 Task: Create a Sprint called Sprint0000000128 in Scrum Project Project0000000043 in Jira. Create a Sprint called Sprint0000000129 in Scrum Project Project0000000043 in Jira. Set Duration of Sprint called Sprint0000000127 in Scrum Project Project0000000043 to 1 week in Jira. Set Duration of Sprint called Sprint0000000128 in Scrum Project Project0000000043 to 2 weeks in Jira. Set Duration of Sprint called Sprint0000000129 in Scrum Project Project0000000043 to 3 weeks in Jira
Action: Mouse moved to (649, 308)
Screenshot: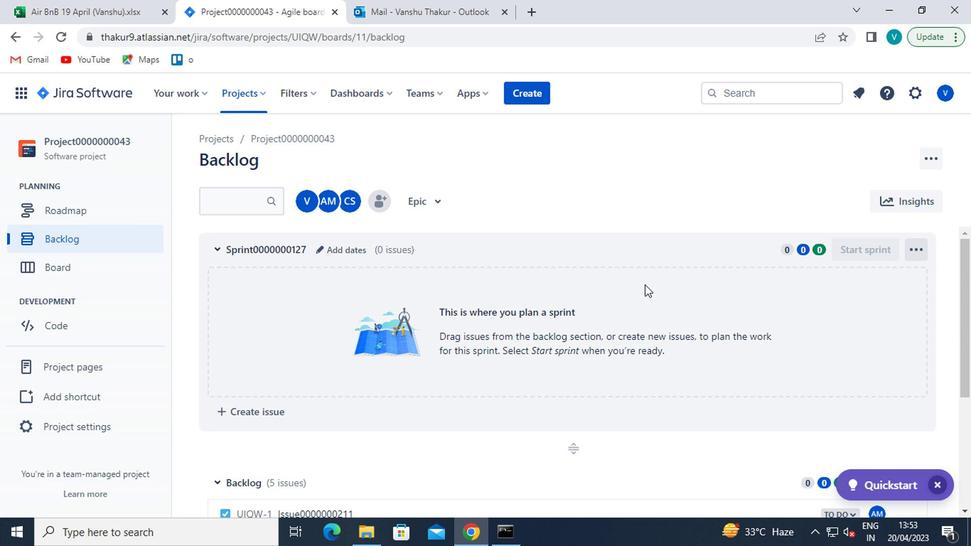 
Action: Mouse scrolled (649, 307) with delta (0, 0)
Screenshot: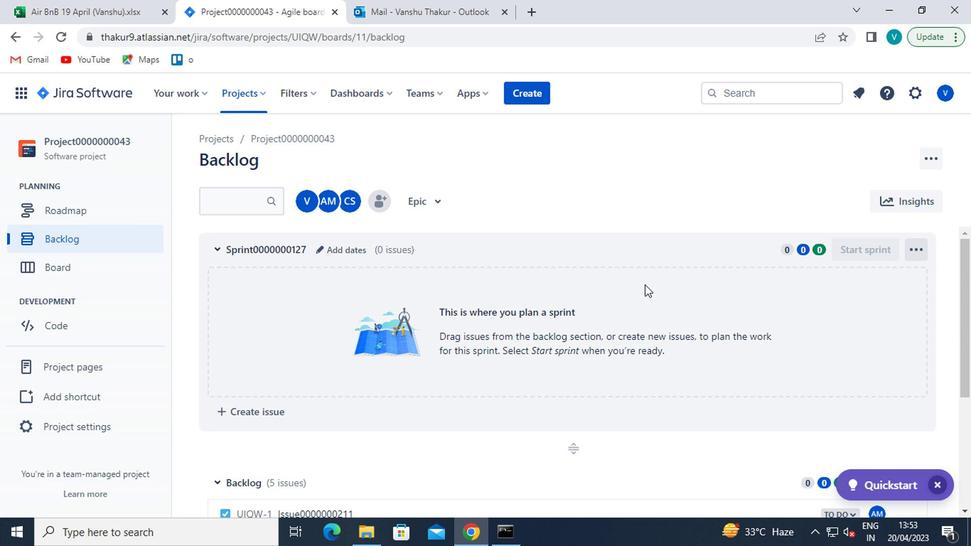 
Action: Mouse moved to (654, 319)
Screenshot: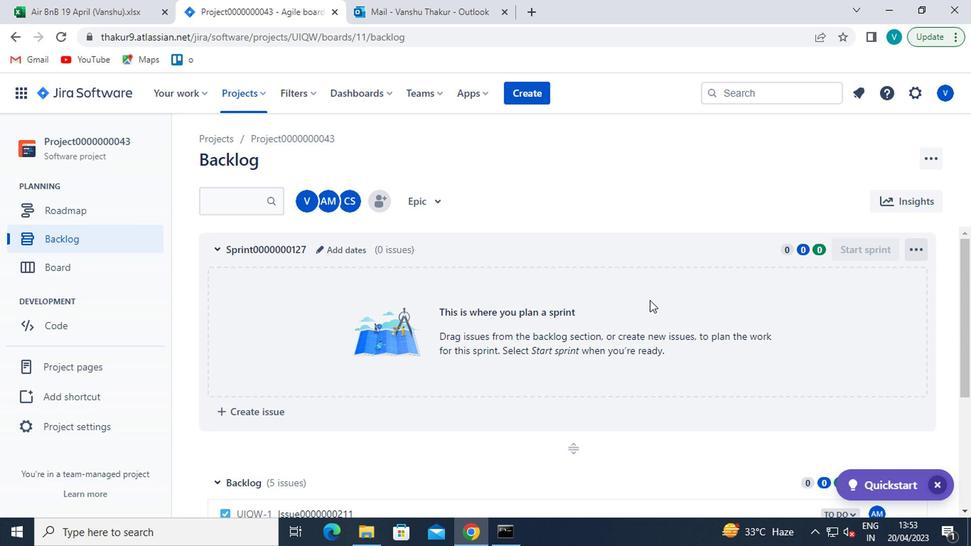 
Action: Mouse scrolled (654, 318) with delta (0, -1)
Screenshot: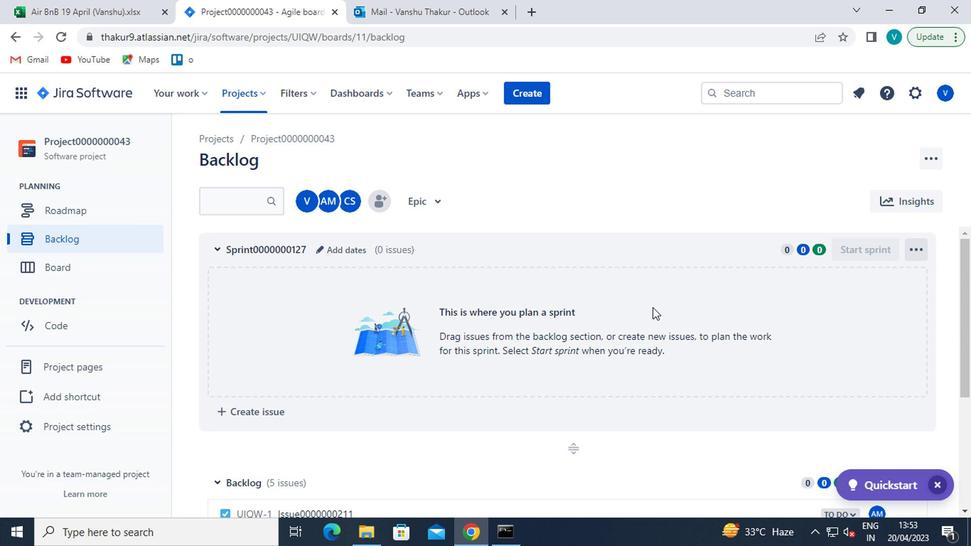 
Action: Mouse moved to (877, 337)
Screenshot: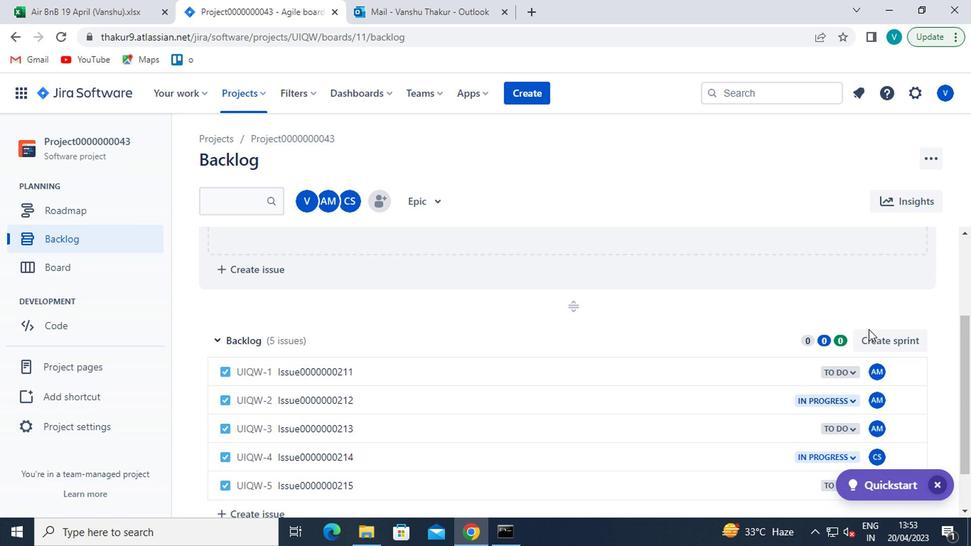 
Action: Mouse pressed left at (877, 337)
Screenshot: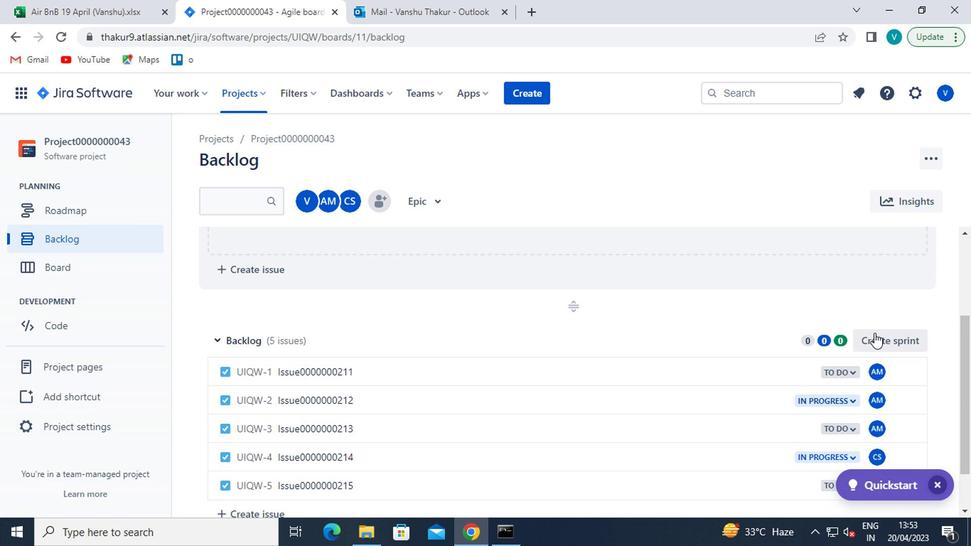 
Action: Mouse moved to (311, 341)
Screenshot: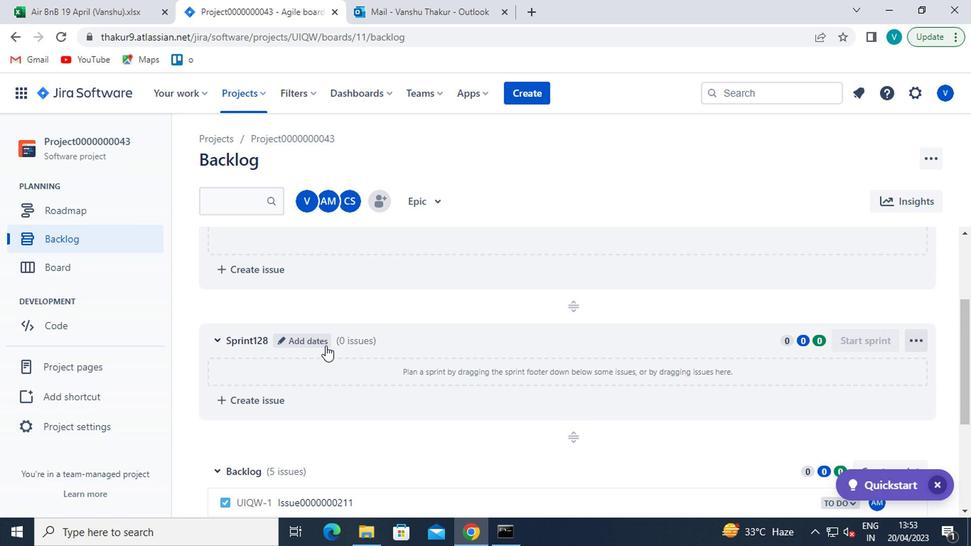 
Action: Mouse pressed left at (311, 341)
Screenshot: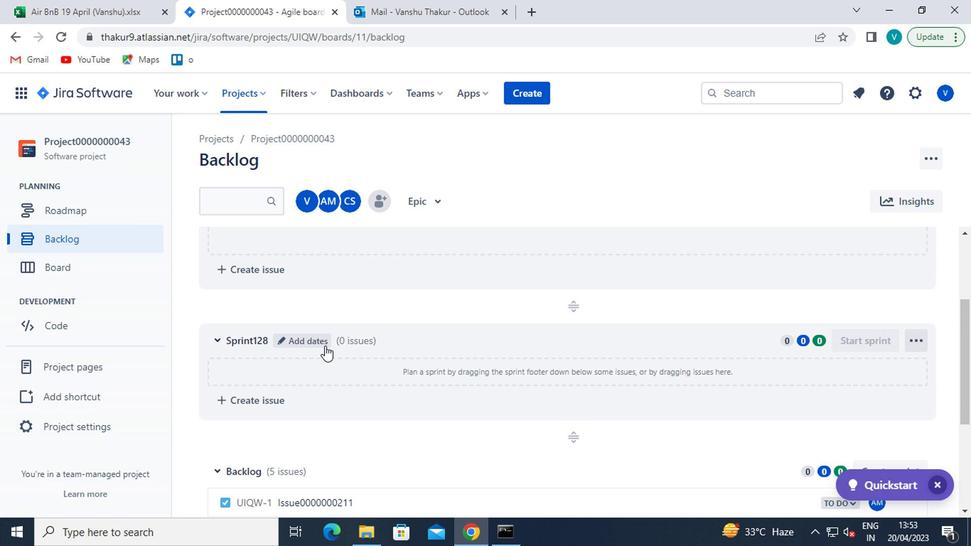 
Action: Mouse moved to (335, 278)
Screenshot: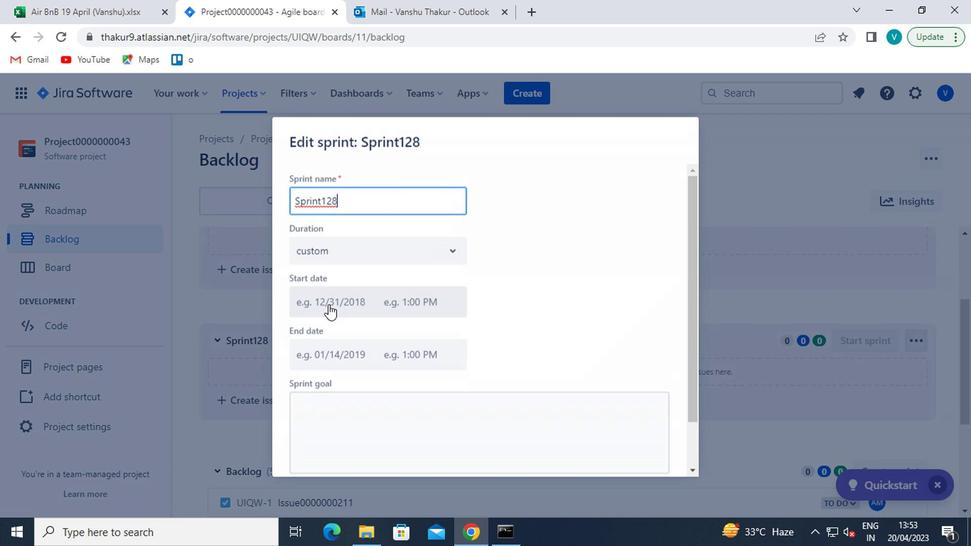 
Action: Key pressed <Key.backspace><Key.backspace><Key.backspace><Key.backspace><Key.backspace><Key.backspace><Key.backspace><Key.backspace><Key.backspace><Key.backspace><Key.shift>SPRINT0000000128
Screenshot: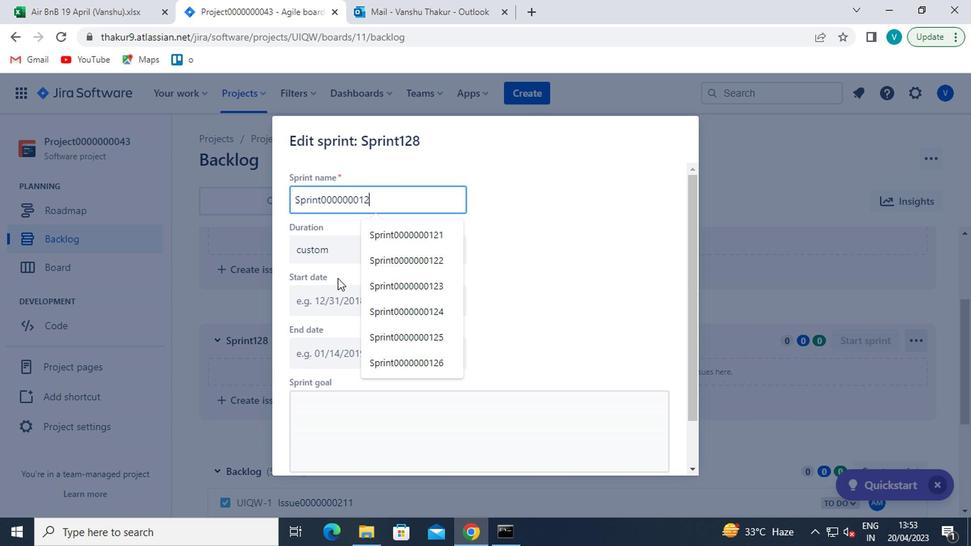 
Action: Mouse moved to (417, 313)
Screenshot: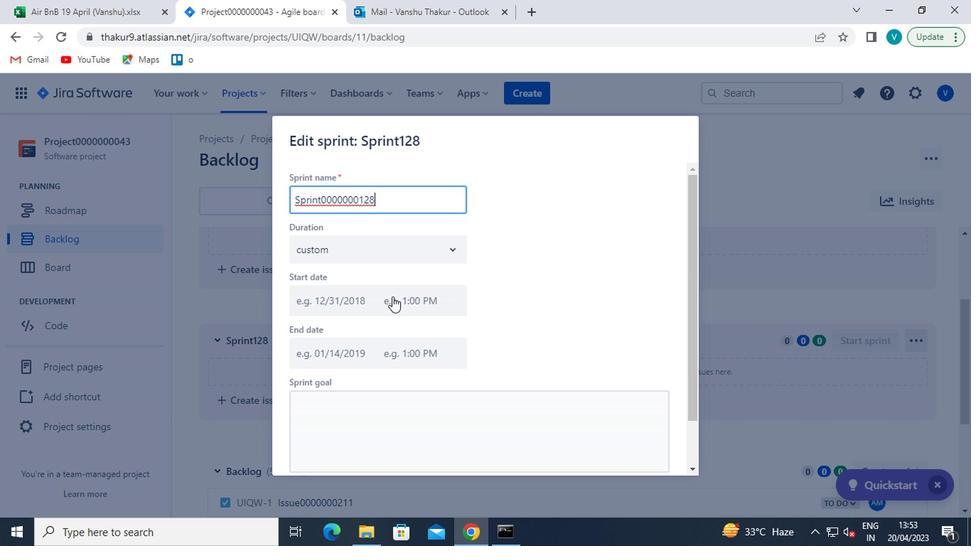 
Action: Mouse scrolled (417, 312) with delta (0, 0)
Screenshot: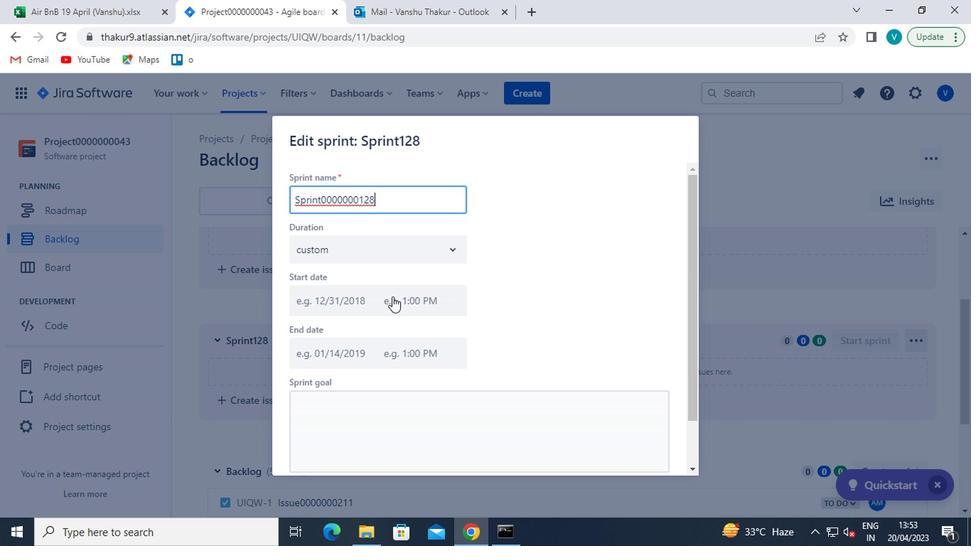 
Action: Mouse moved to (429, 325)
Screenshot: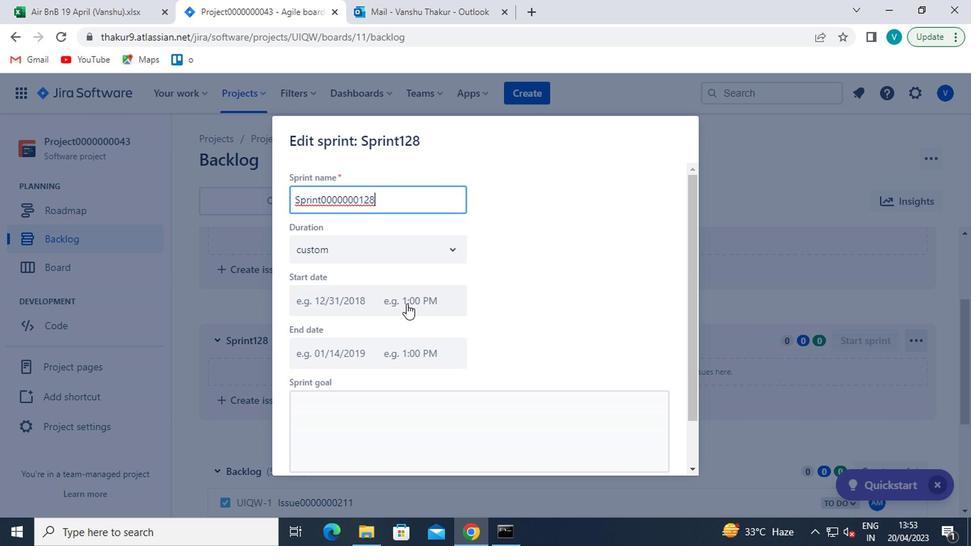 
Action: Mouse scrolled (429, 325) with delta (0, 0)
Screenshot: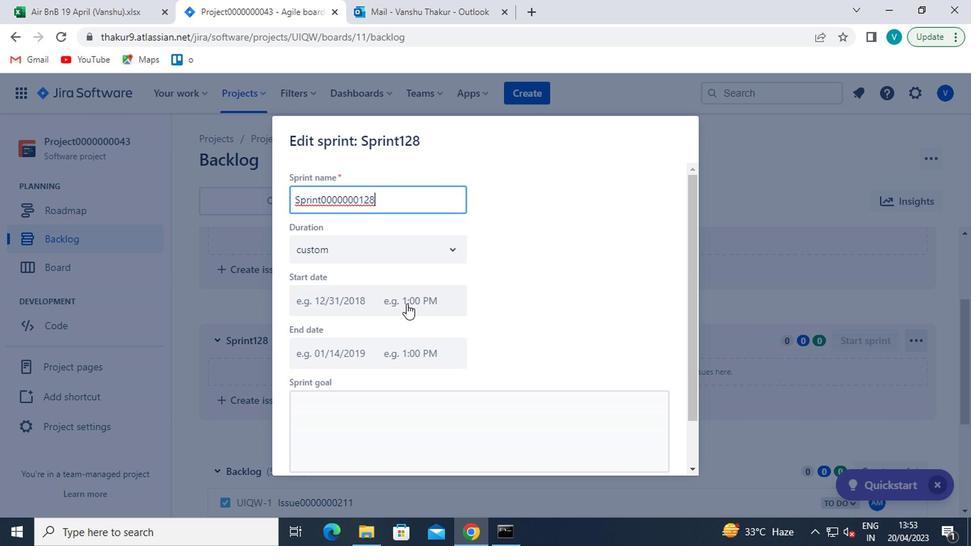 
Action: Mouse moved to (433, 334)
Screenshot: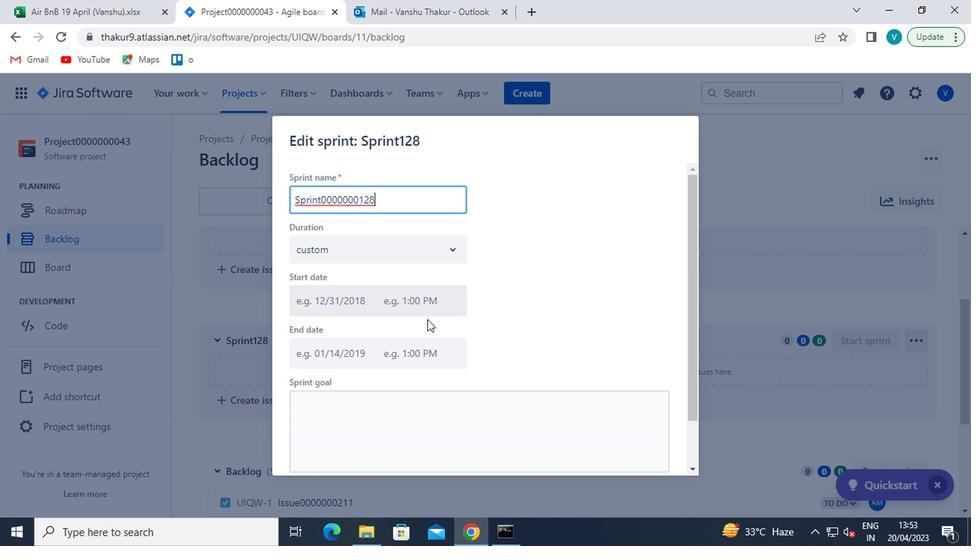 
Action: Mouse scrolled (433, 333) with delta (0, -1)
Screenshot: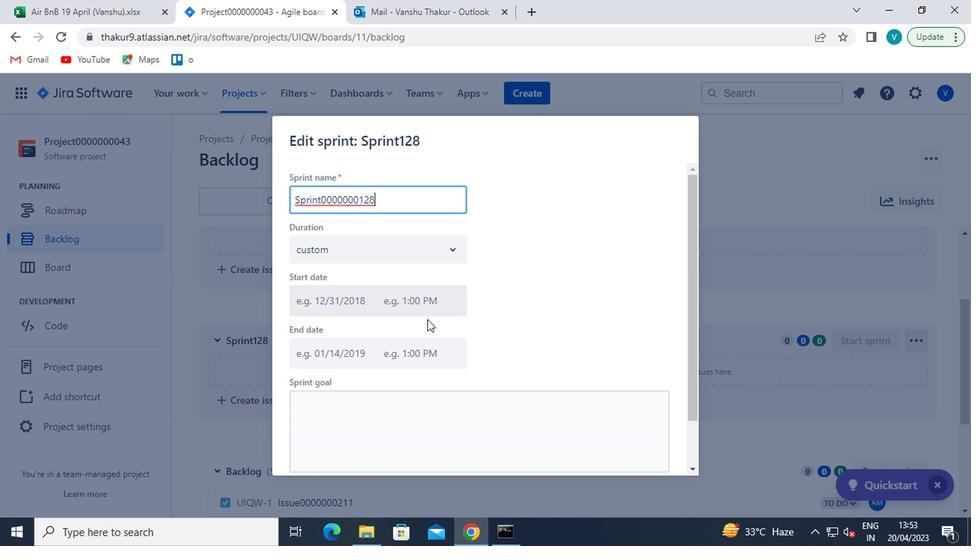 
Action: Mouse moved to (585, 448)
Screenshot: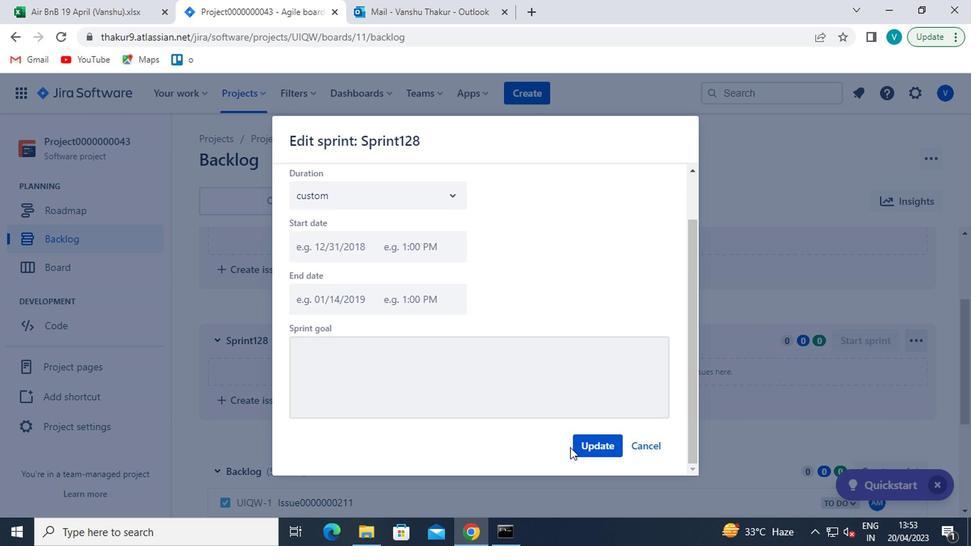 
Action: Mouse pressed left at (585, 448)
Screenshot: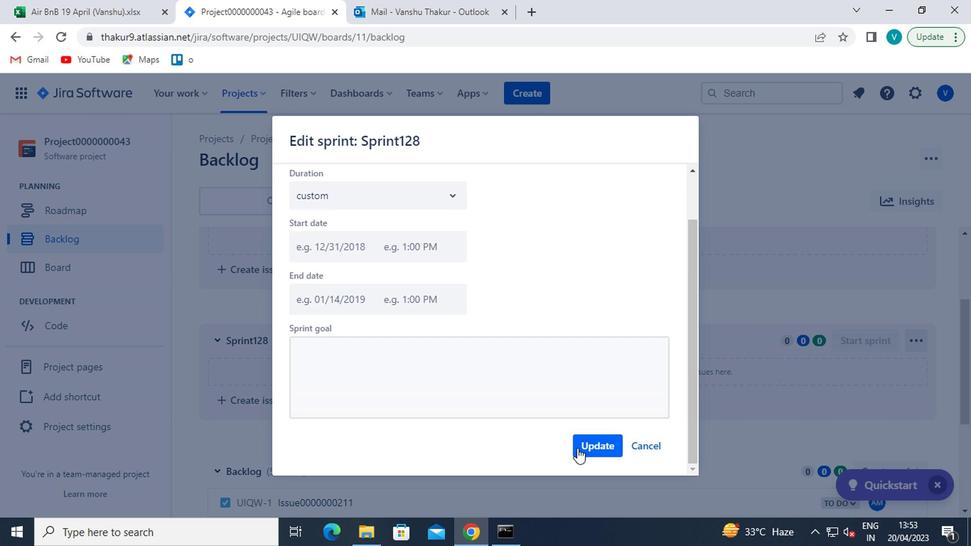 
Action: Mouse moved to (707, 427)
Screenshot: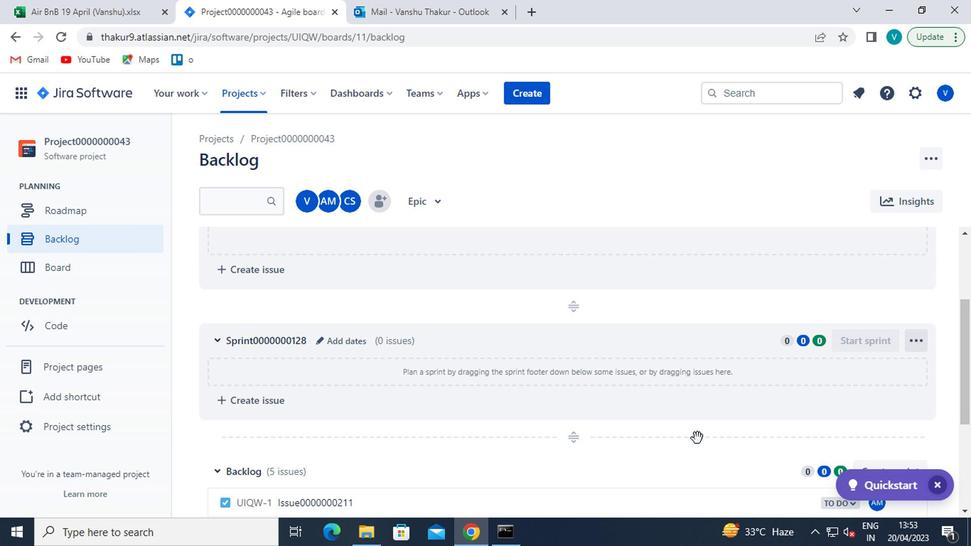 
Action: Mouse scrolled (707, 426) with delta (0, 0)
Screenshot: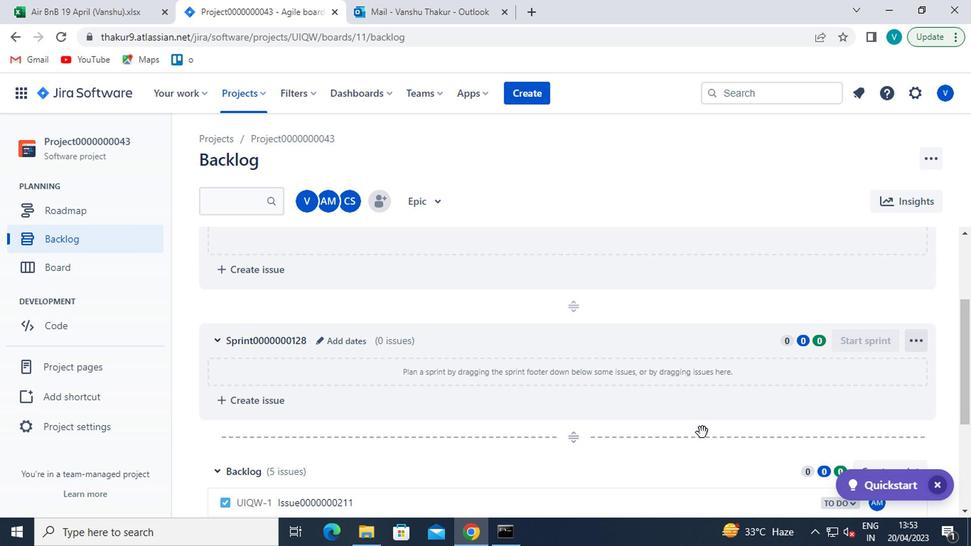 
Action: Mouse scrolled (707, 426) with delta (0, 0)
Screenshot: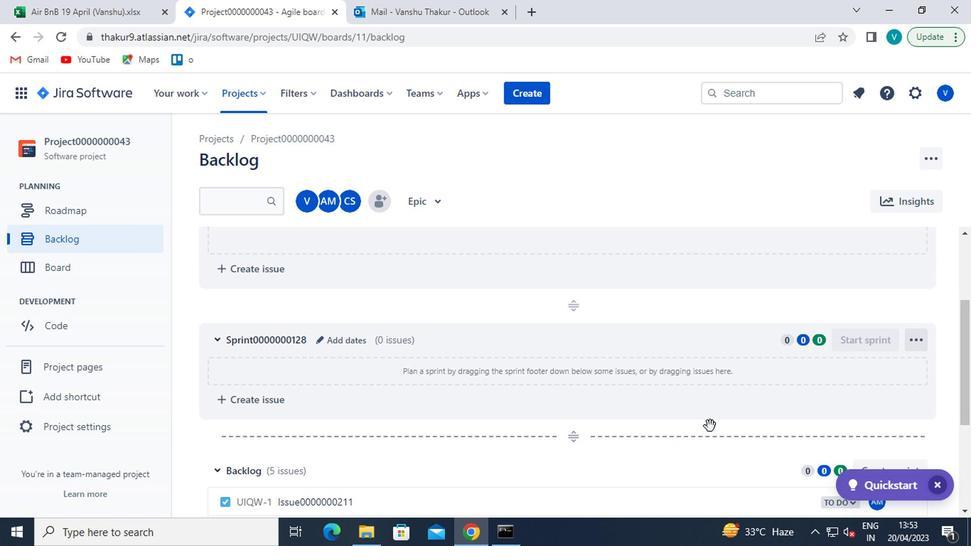 
Action: Mouse moved to (870, 334)
Screenshot: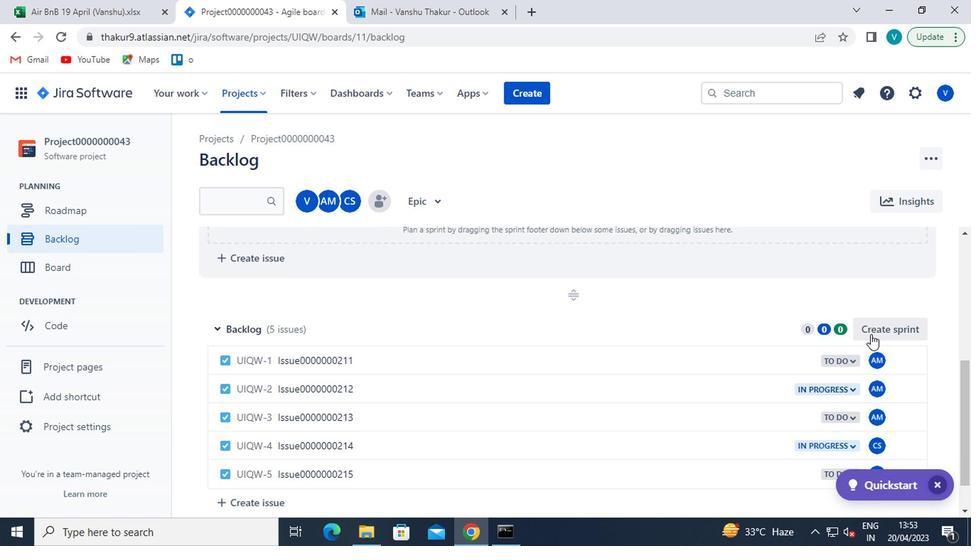 
Action: Mouse pressed left at (870, 334)
Screenshot: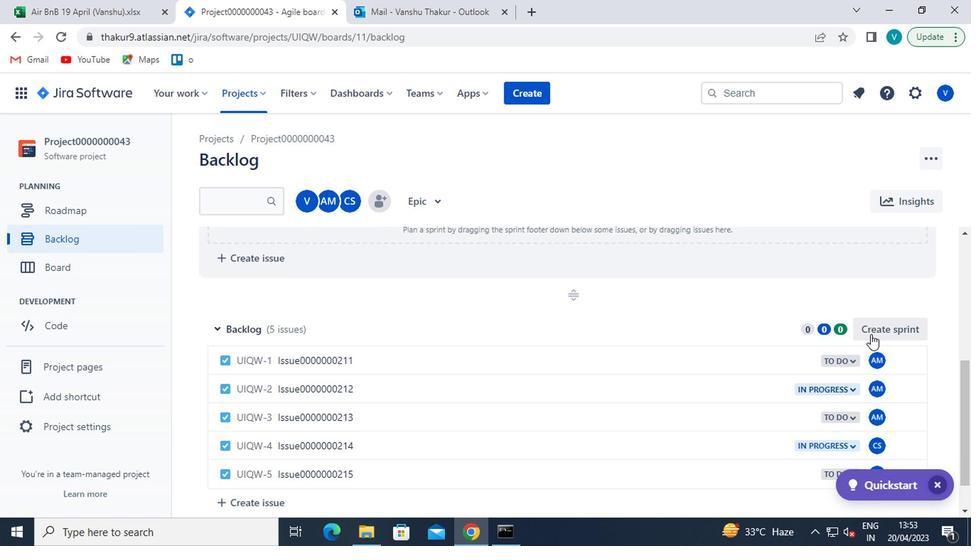 
Action: Mouse moved to (300, 327)
Screenshot: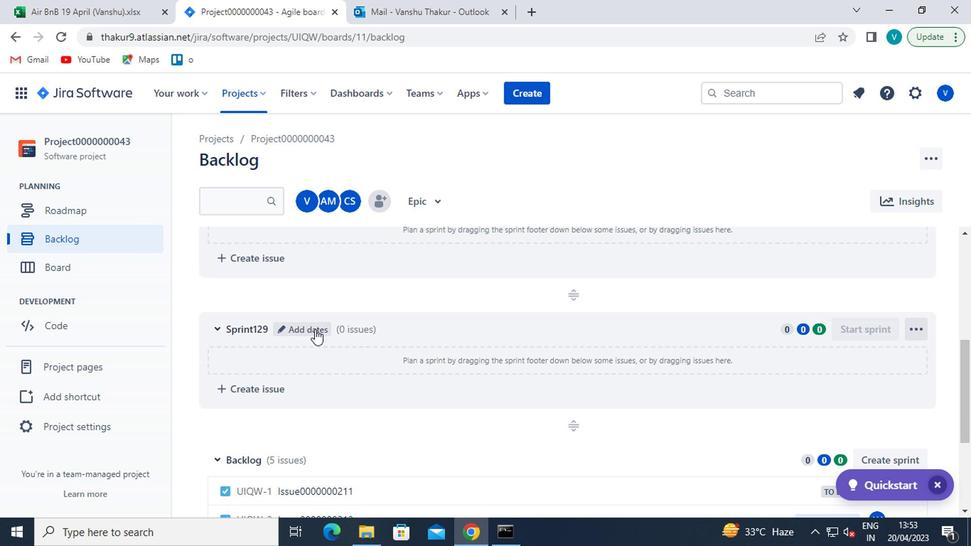 
Action: Mouse pressed left at (300, 327)
Screenshot: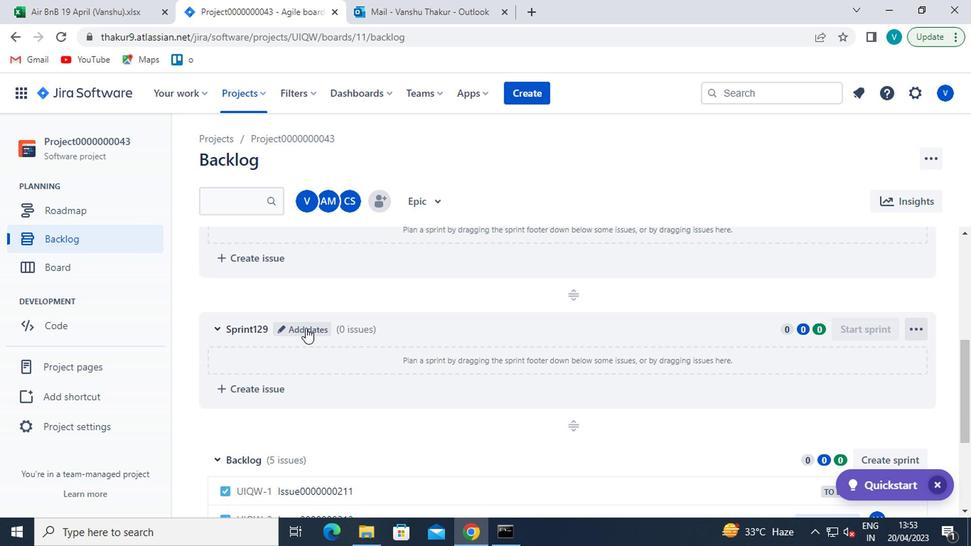 
Action: Mouse moved to (253, 183)
Screenshot: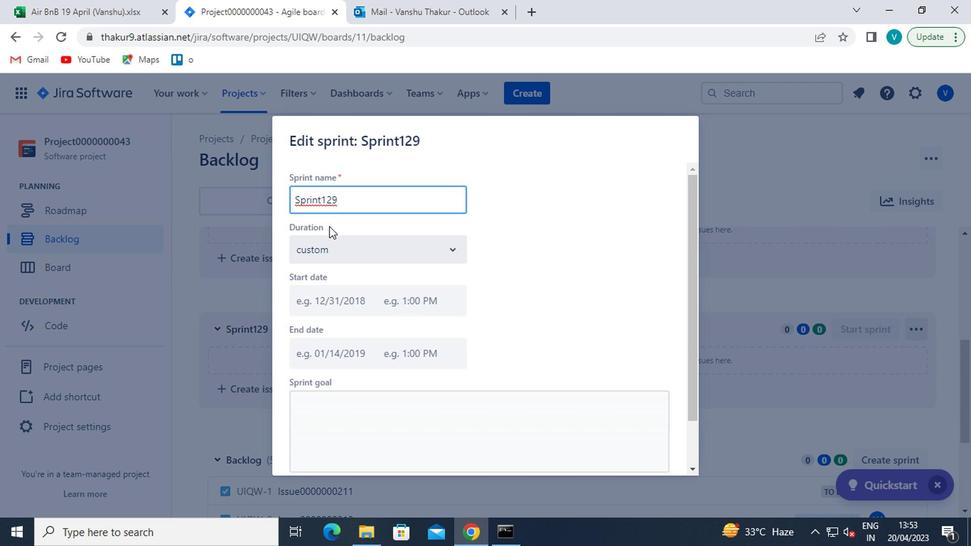 
Action: Key pressed <Key.backspace><Key.backspace><Key.backspace>0000000129
Screenshot: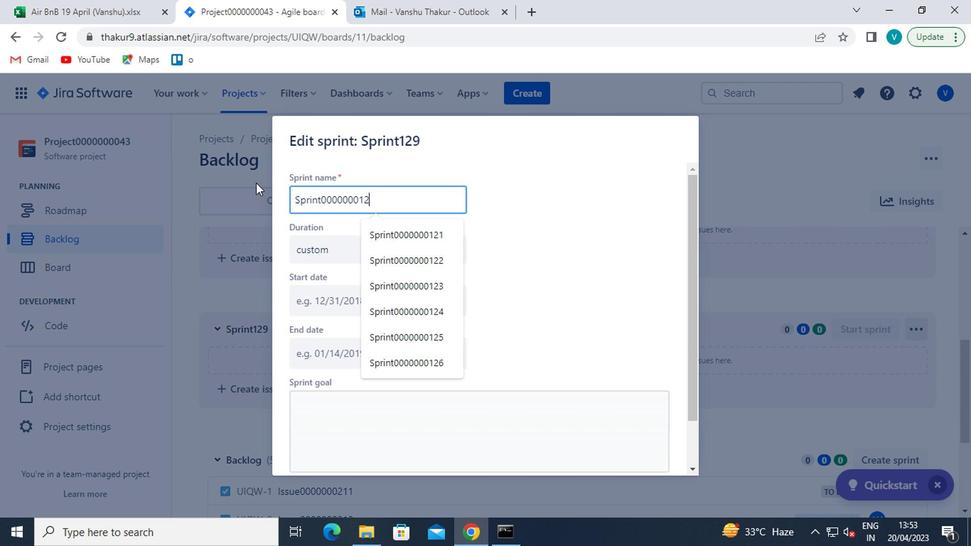 
Action: Mouse moved to (506, 275)
Screenshot: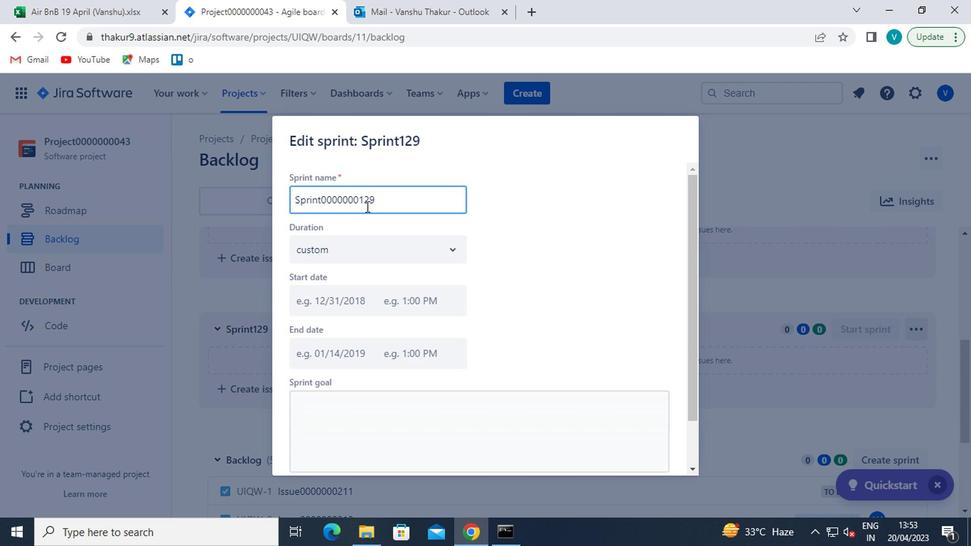 
Action: Mouse scrolled (506, 274) with delta (0, 0)
Screenshot: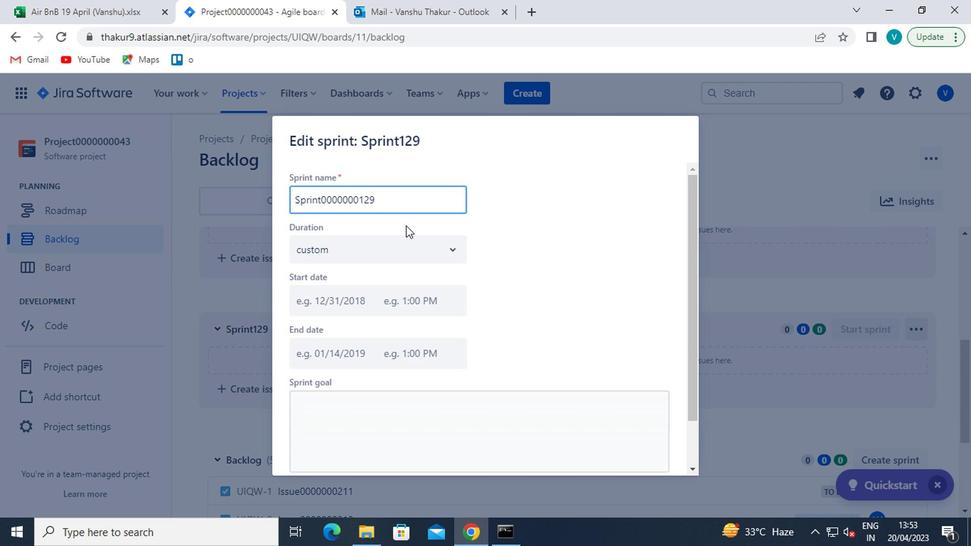 
Action: Mouse moved to (505, 276)
Screenshot: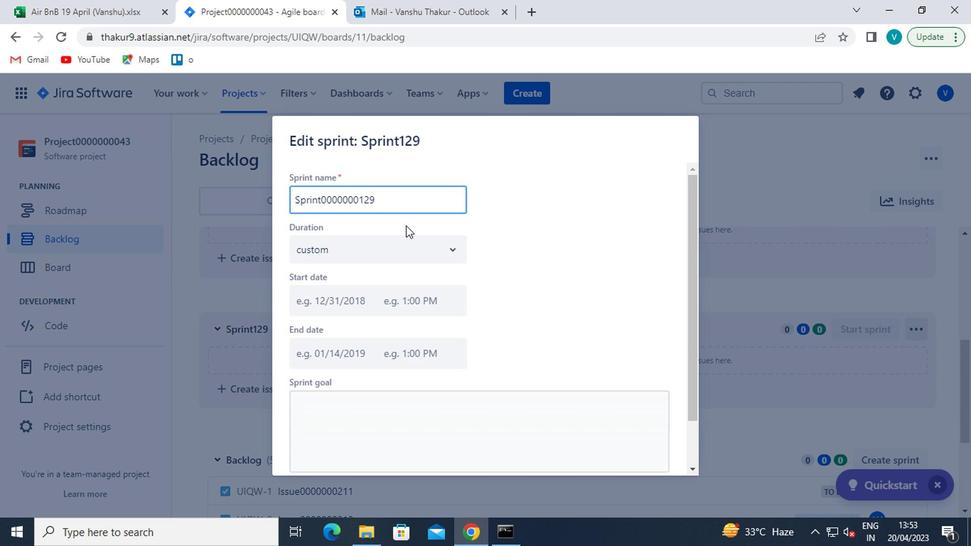 
Action: Mouse scrolled (505, 275) with delta (0, -1)
Screenshot: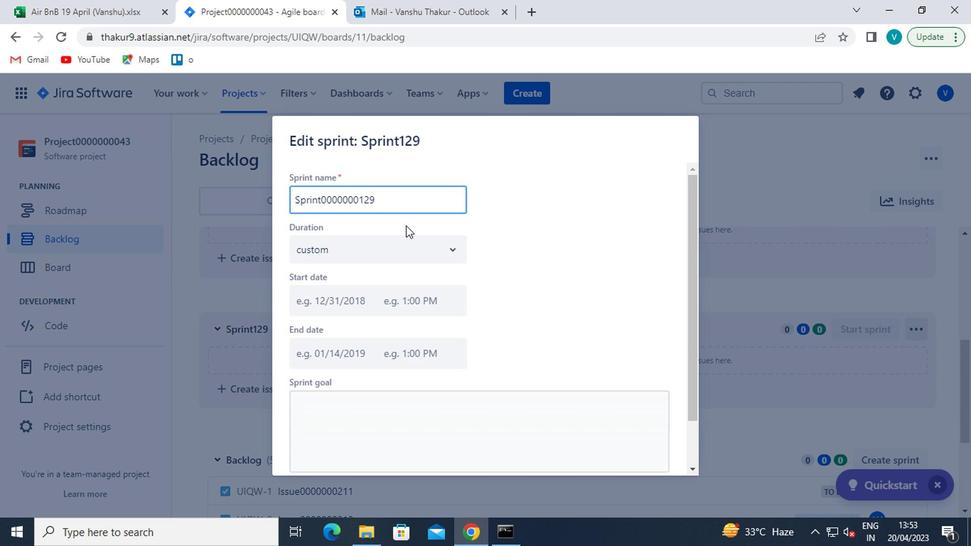 
Action: Mouse moved to (505, 276)
Screenshot: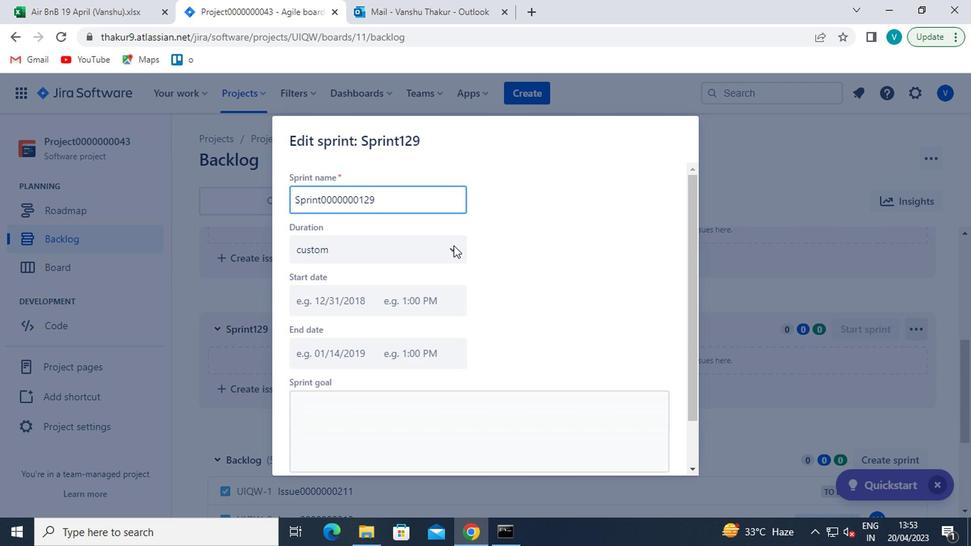 
Action: Mouse scrolled (505, 276) with delta (0, 0)
Screenshot: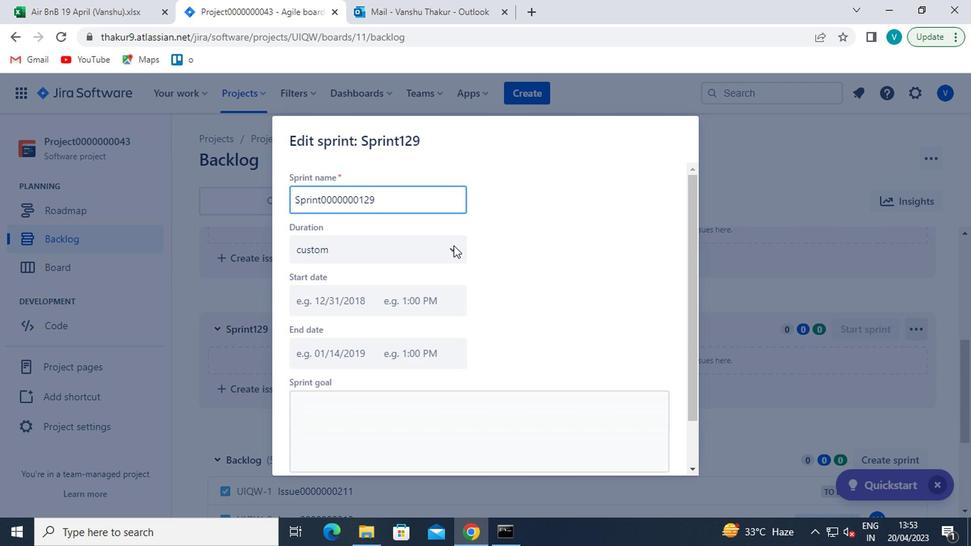
Action: Mouse moved to (503, 278)
Screenshot: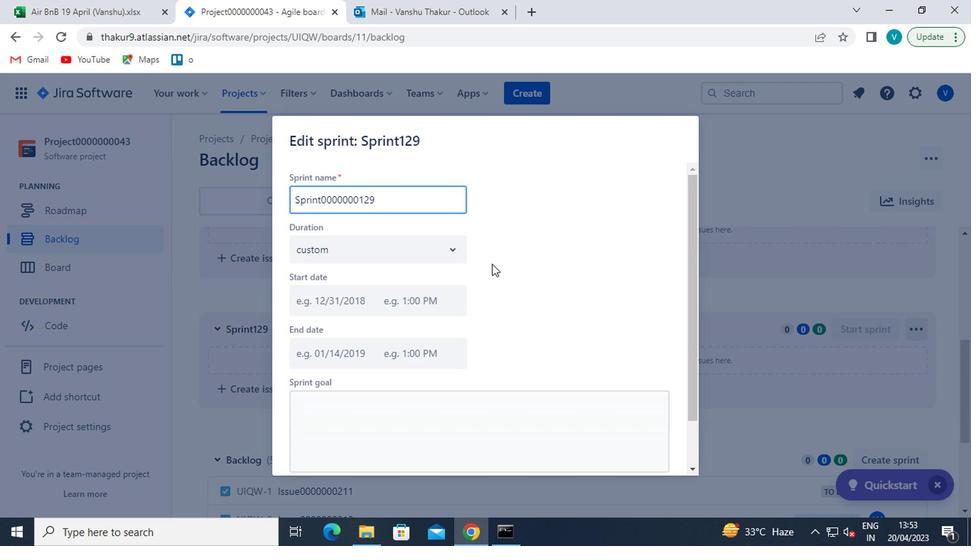 
Action: Mouse scrolled (503, 277) with delta (0, 0)
Screenshot: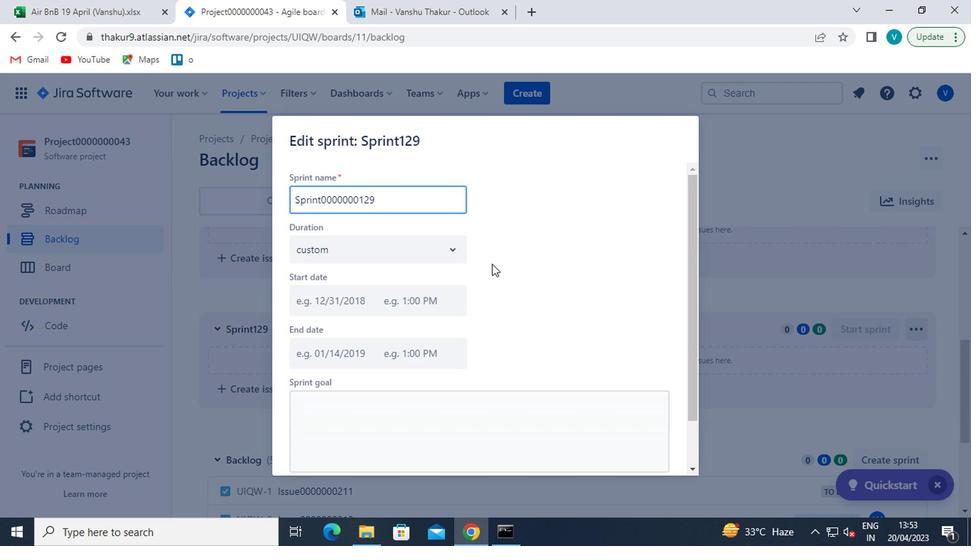 
Action: Mouse moved to (584, 449)
Screenshot: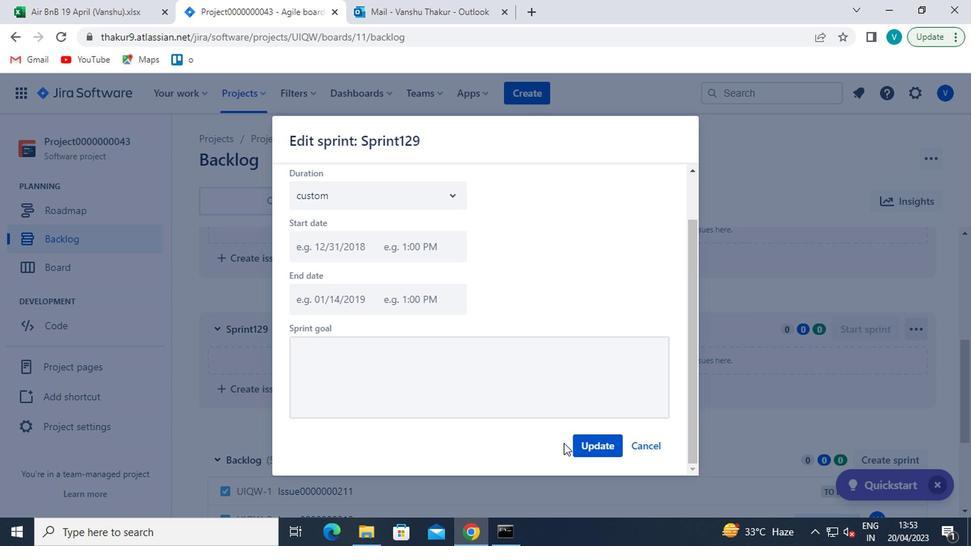 
Action: Mouse pressed left at (584, 449)
Screenshot: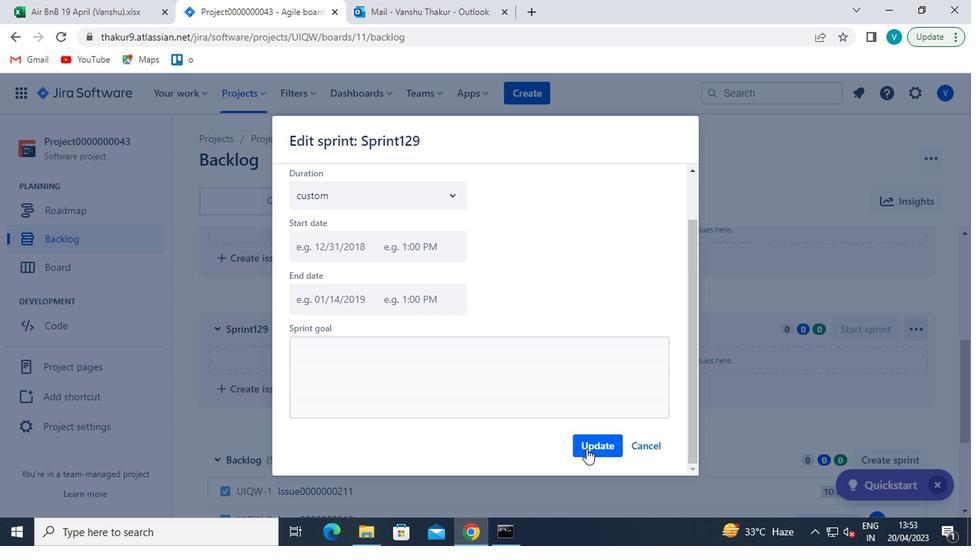 
Action: Mouse moved to (458, 431)
Screenshot: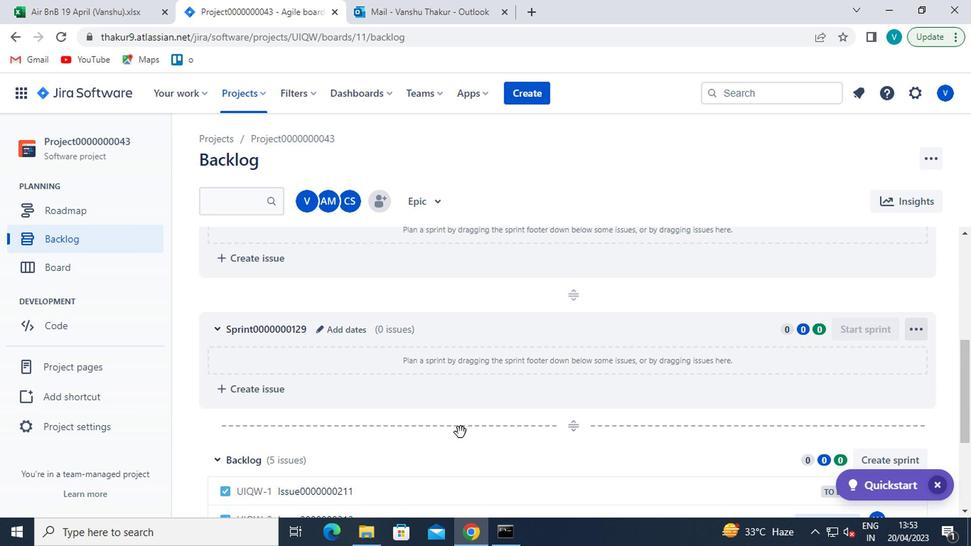 
Action: Mouse scrolled (458, 432) with delta (0, 1)
Screenshot: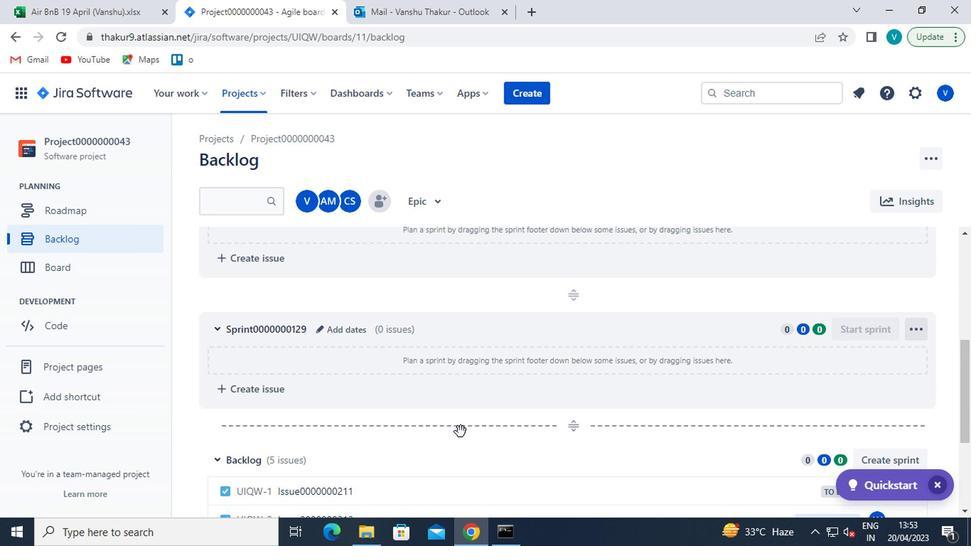
Action: Mouse scrolled (458, 432) with delta (0, 1)
Screenshot: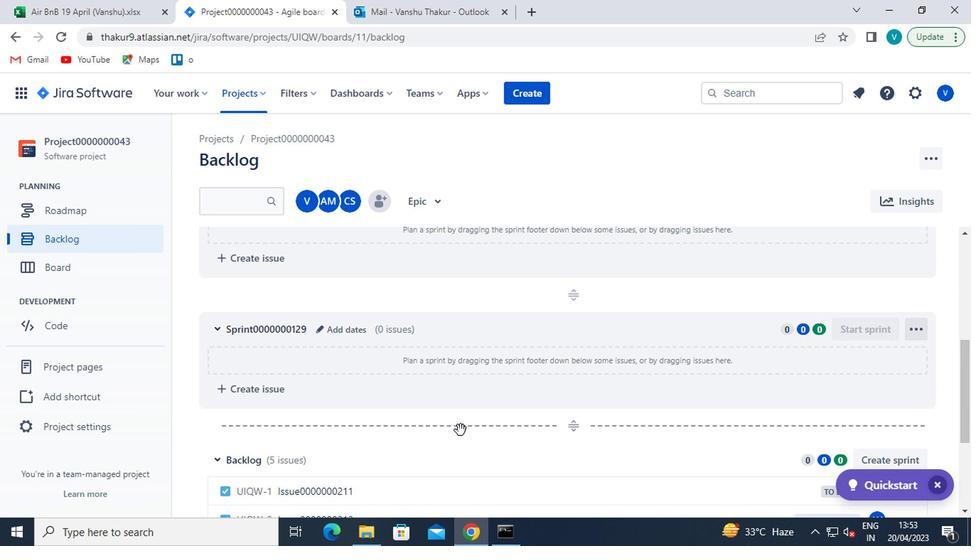 
Action: Mouse scrolled (458, 432) with delta (0, 1)
Screenshot: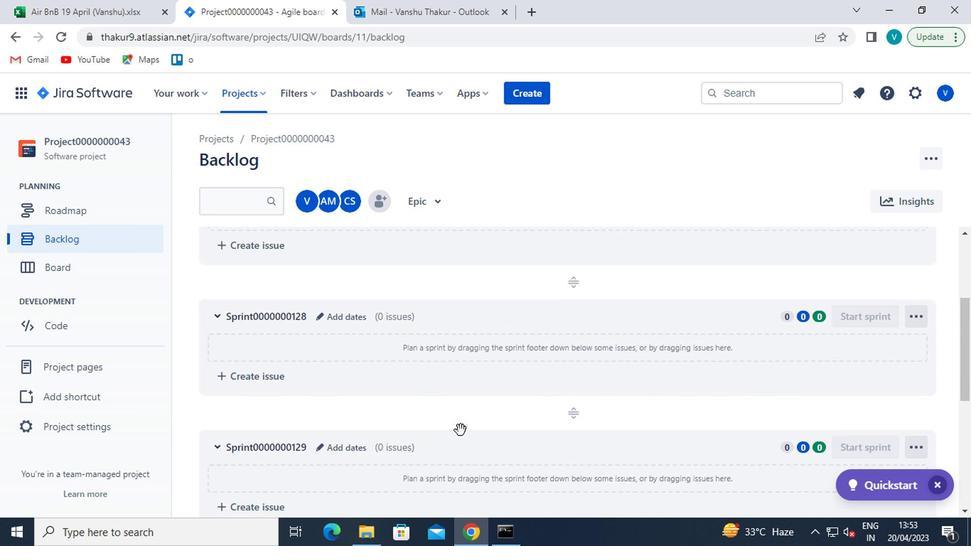 
Action: Mouse scrolled (458, 432) with delta (0, 1)
Screenshot: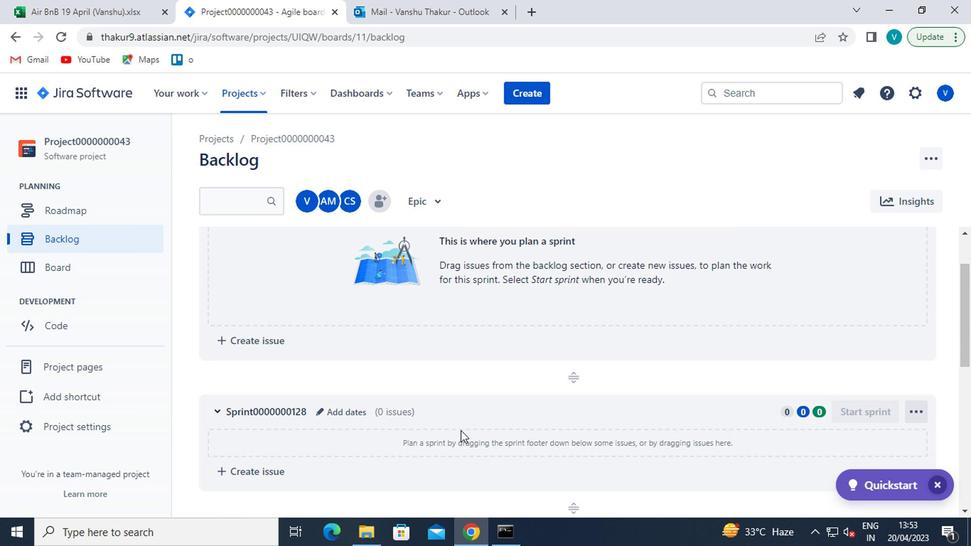 
Action: Mouse moved to (342, 248)
Screenshot: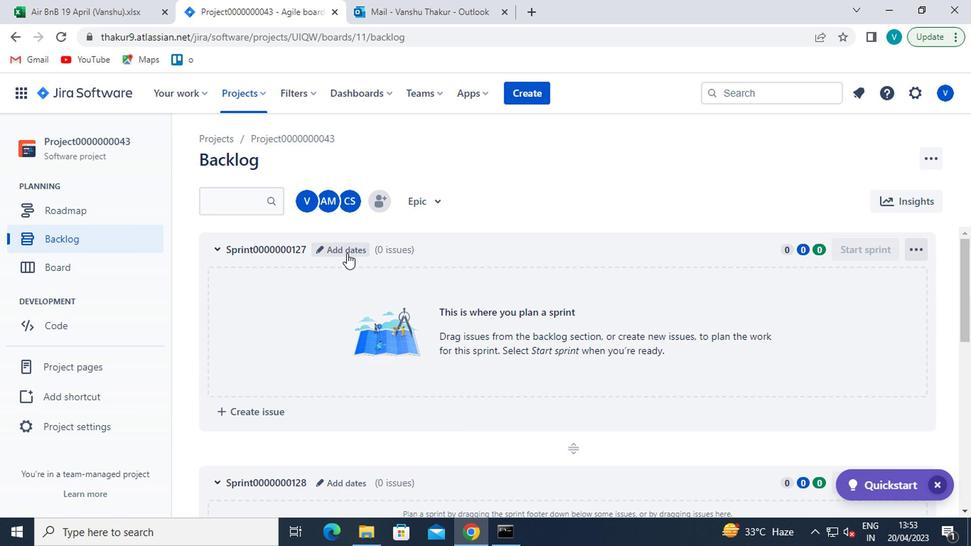 
Action: Mouse pressed left at (342, 248)
Screenshot: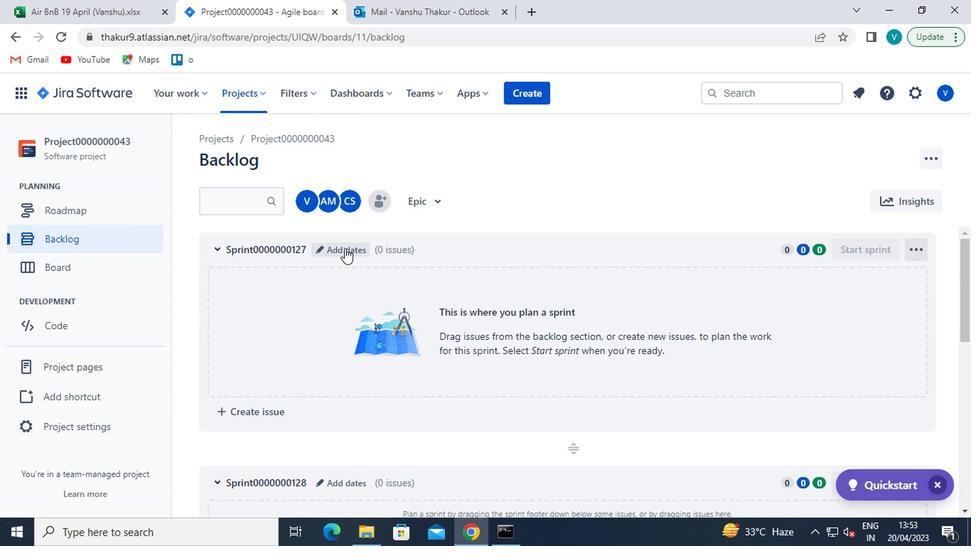 
Action: Mouse moved to (360, 254)
Screenshot: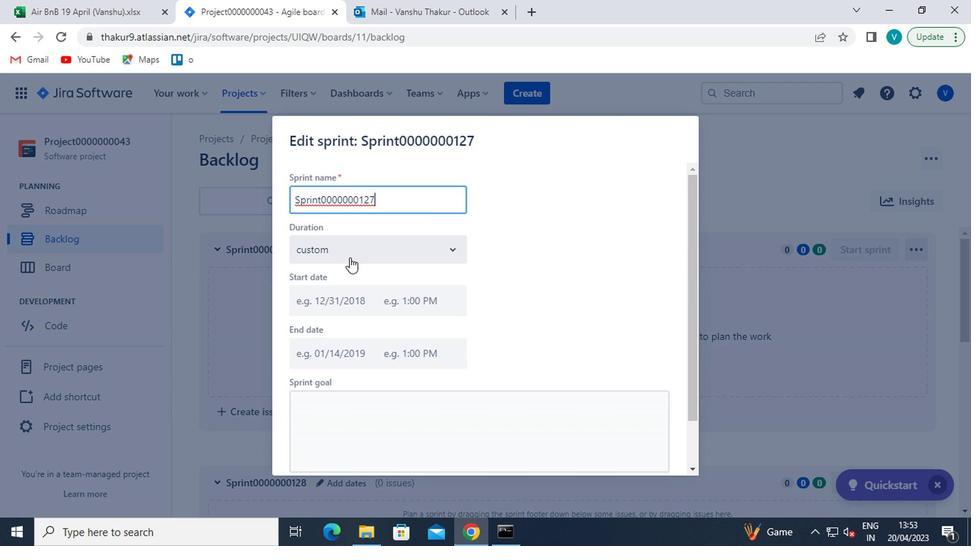
Action: Mouse pressed left at (360, 254)
Screenshot: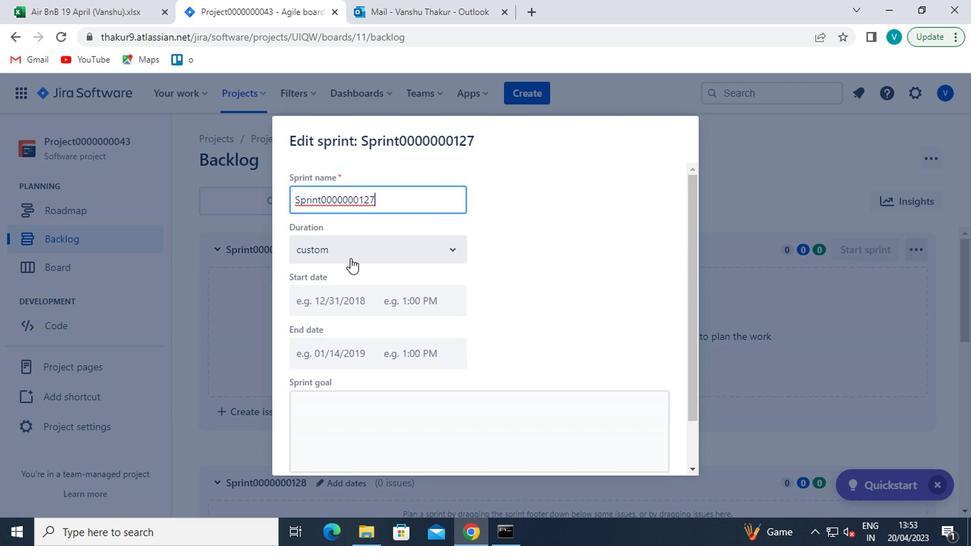 
Action: Mouse moved to (325, 283)
Screenshot: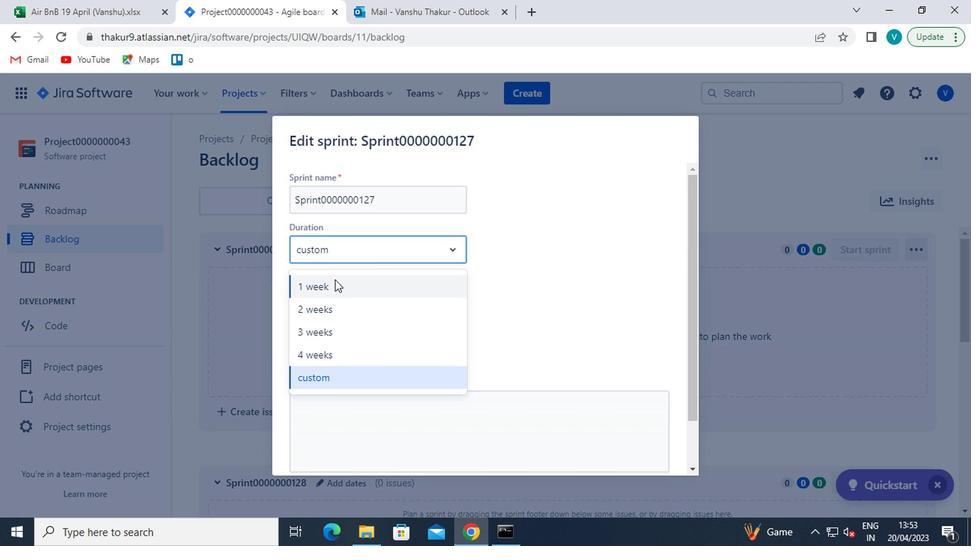 
Action: Mouse pressed left at (325, 283)
Screenshot: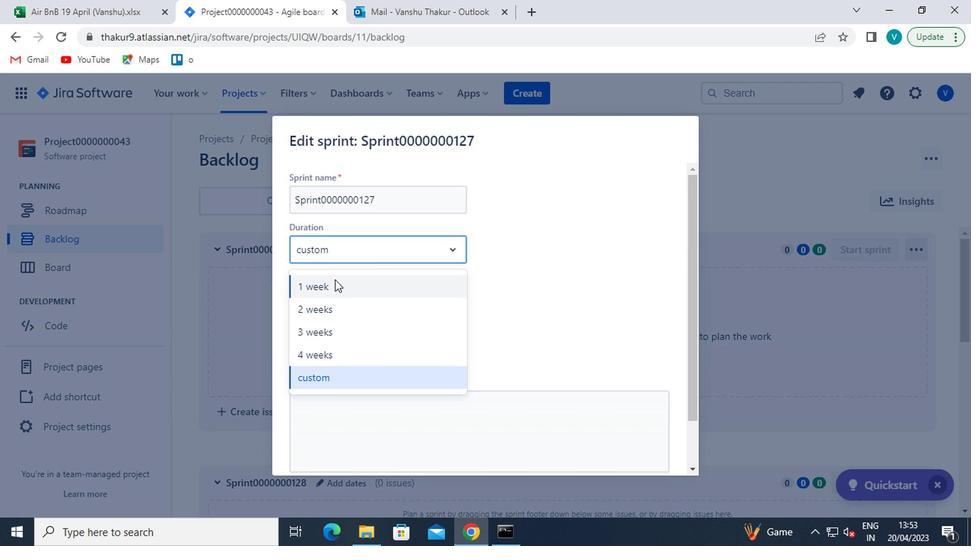 
Action: Mouse moved to (516, 365)
Screenshot: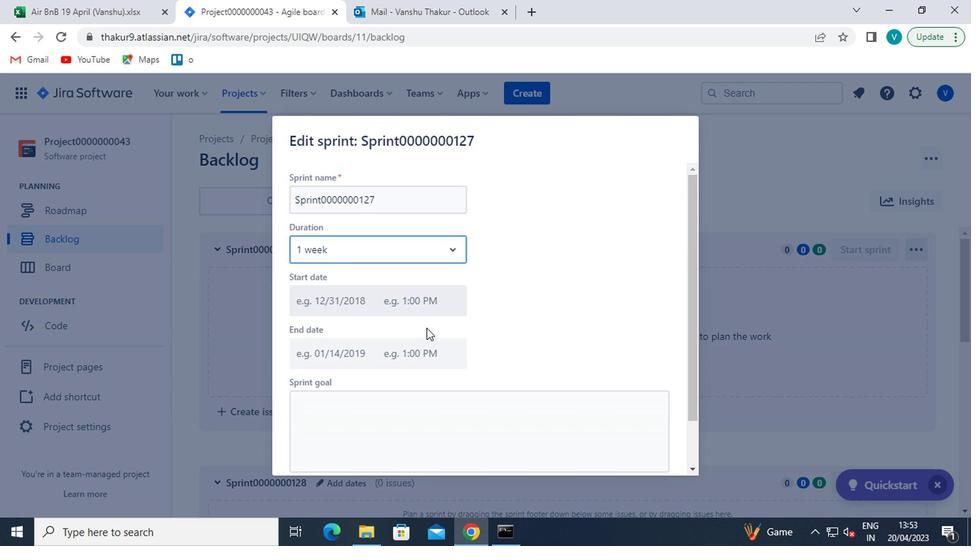 
Action: Mouse scrolled (516, 364) with delta (0, -1)
Screenshot: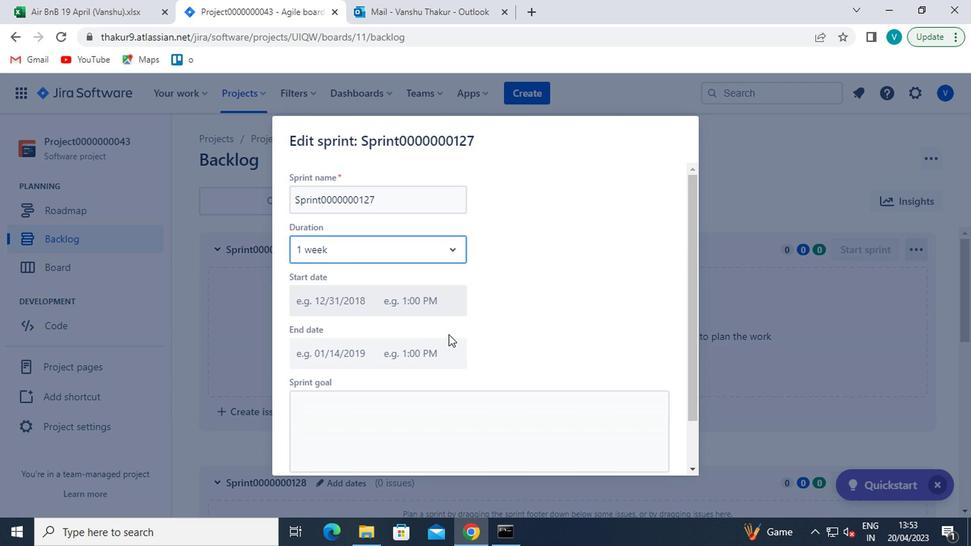 
Action: Mouse moved to (517, 365)
Screenshot: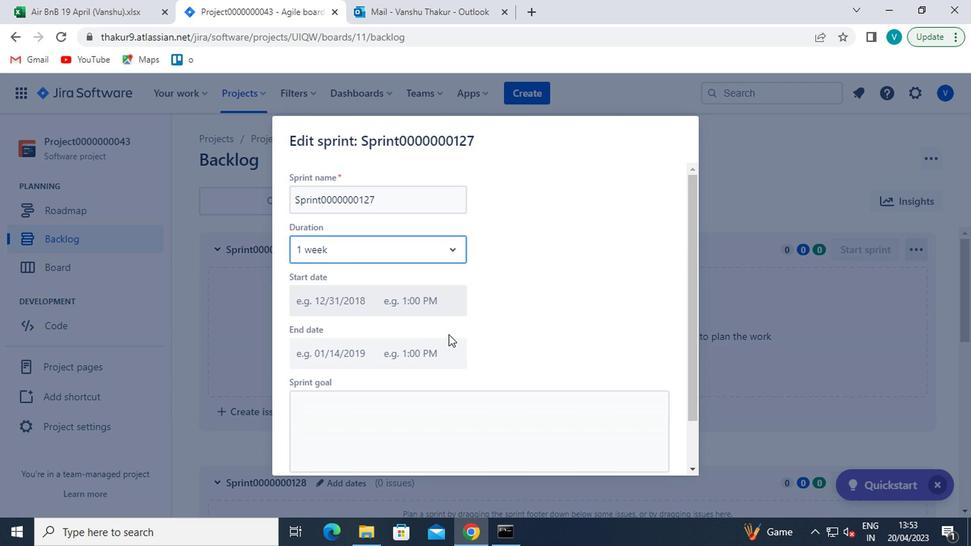 
Action: Mouse scrolled (517, 364) with delta (0, -1)
Screenshot: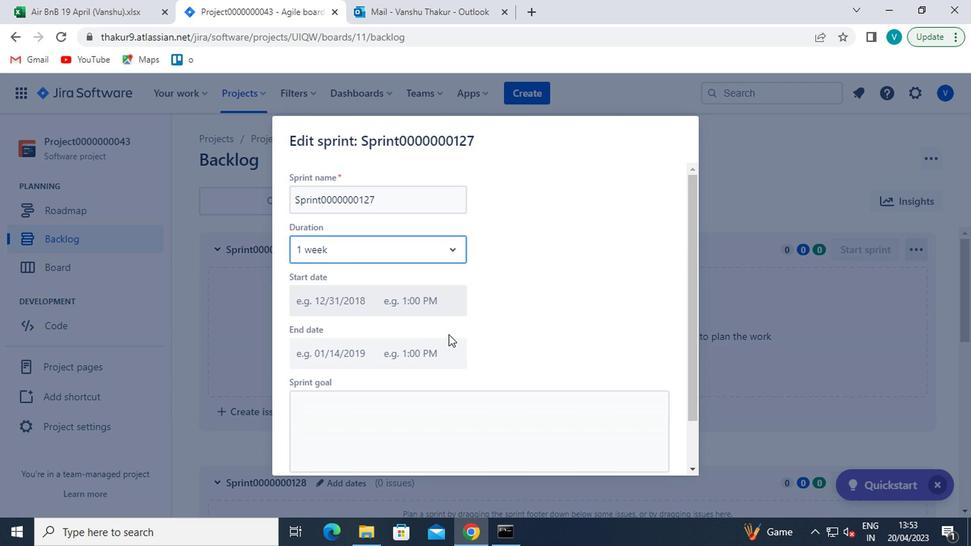 
Action: Mouse scrolled (517, 364) with delta (0, -1)
Screenshot: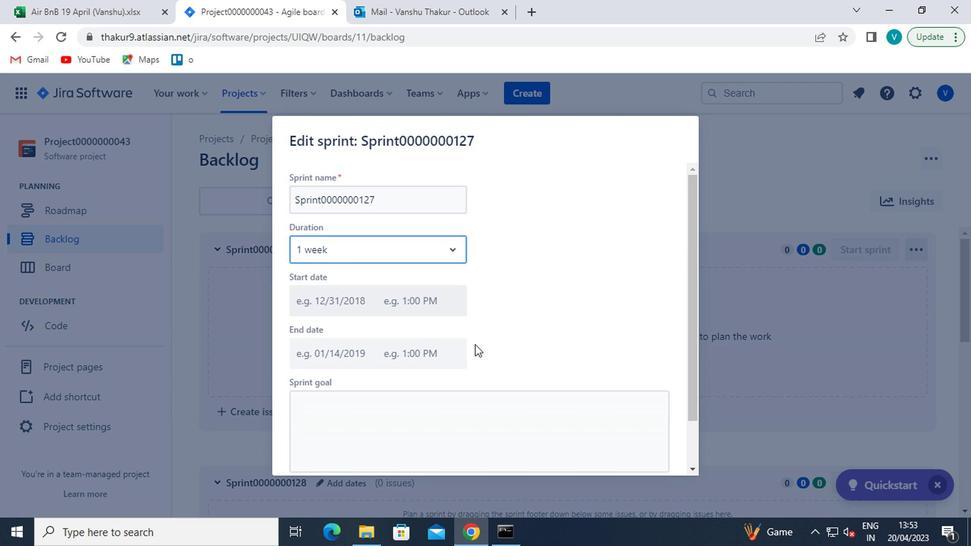 
Action: Mouse moved to (604, 440)
Screenshot: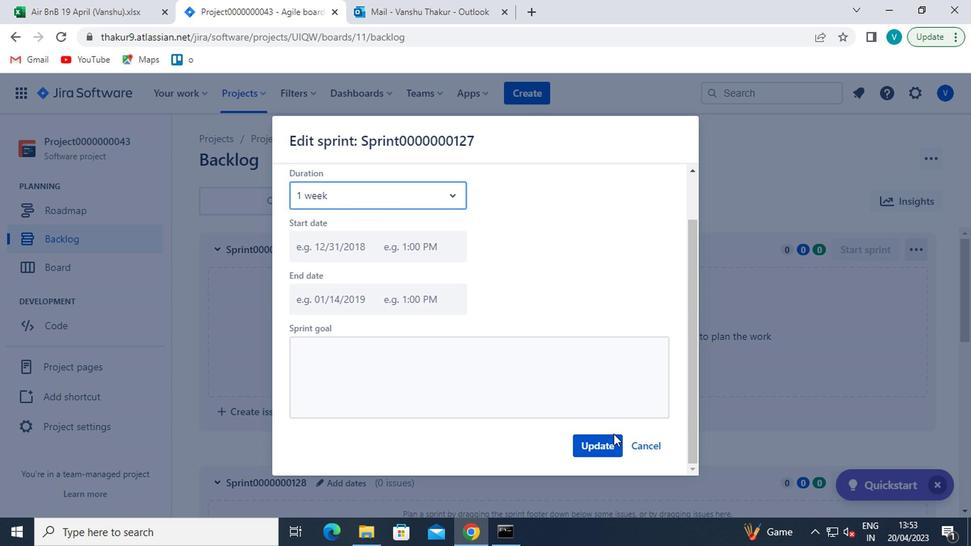 
Action: Mouse pressed left at (604, 440)
Screenshot: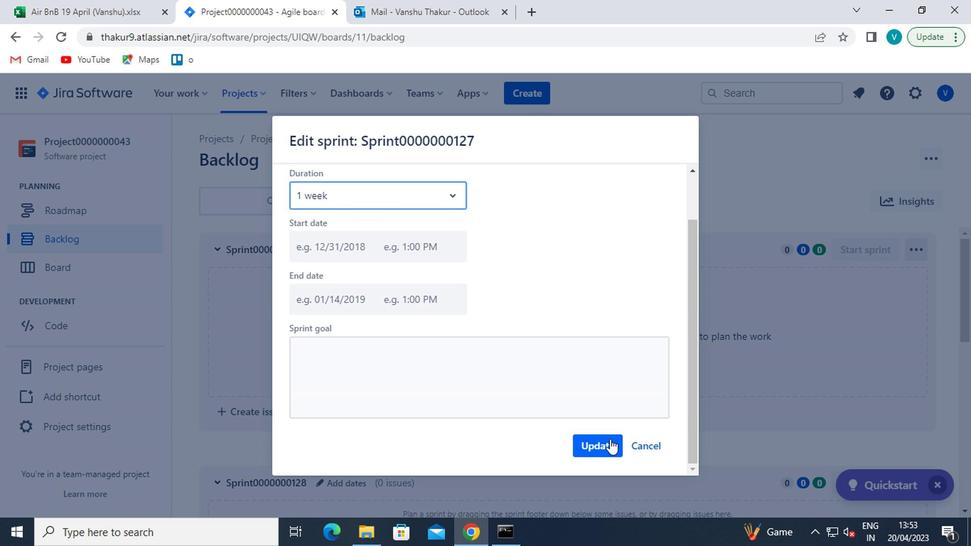 
Action: Mouse moved to (357, 360)
Screenshot: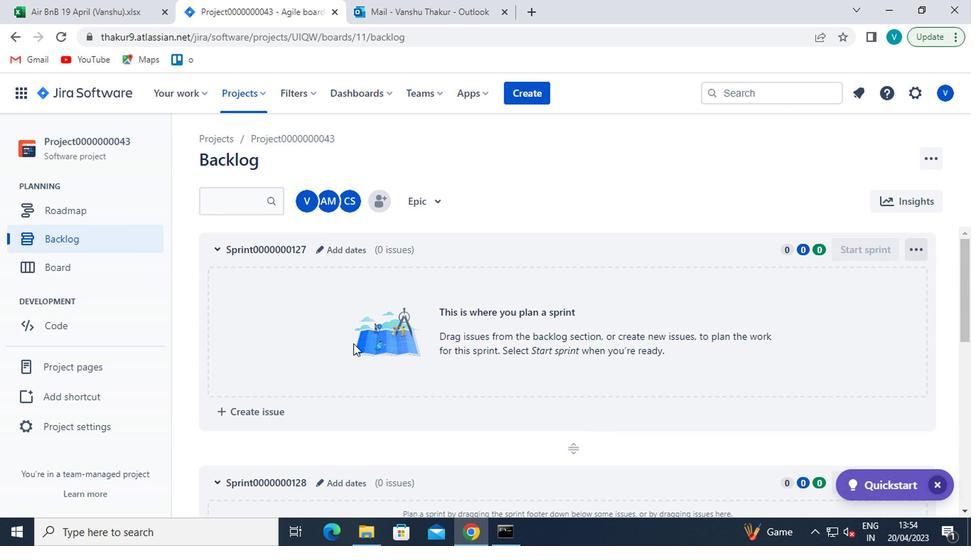 
Action: Mouse scrolled (357, 359) with delta (0, -1)
Screenshot: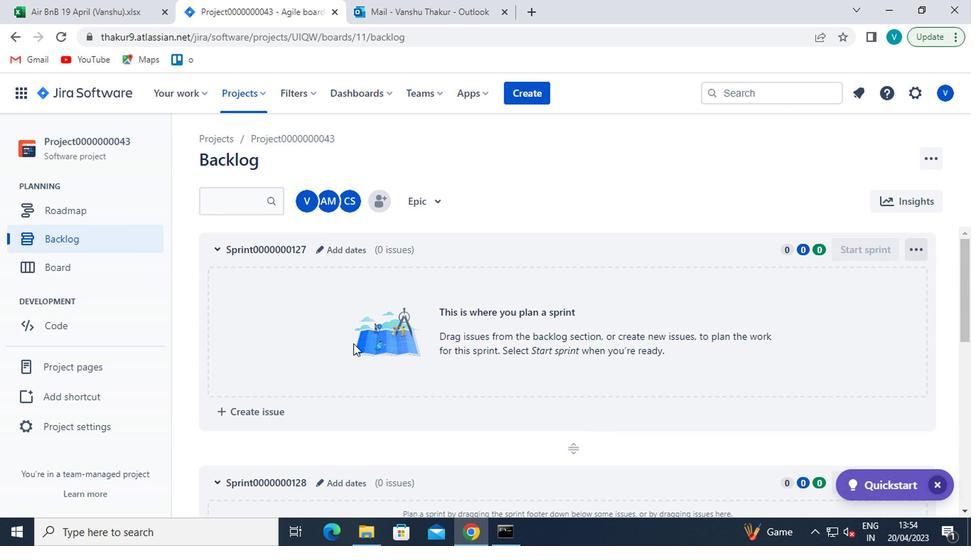 
Action: Mouse moved to (360, 362)
Screenshot: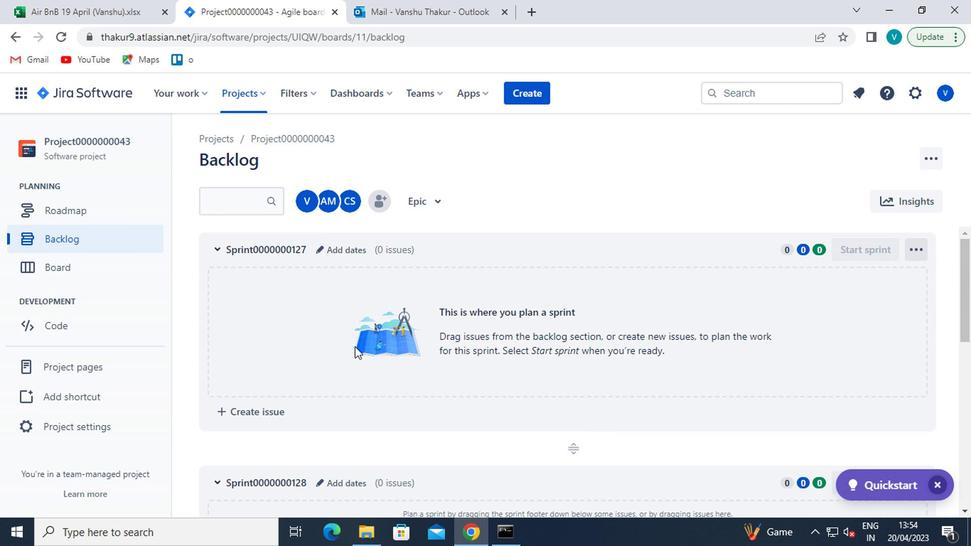 
Action: Mouse scrolled (360, 362) with delta (0, 0)
Screenshot: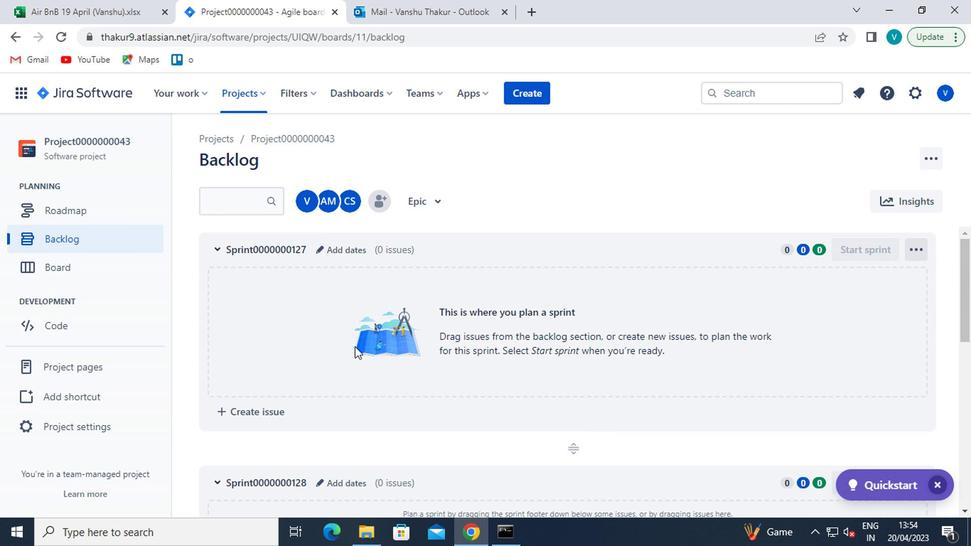 
Action: Mouse moved to (344, 340)
Screenshot: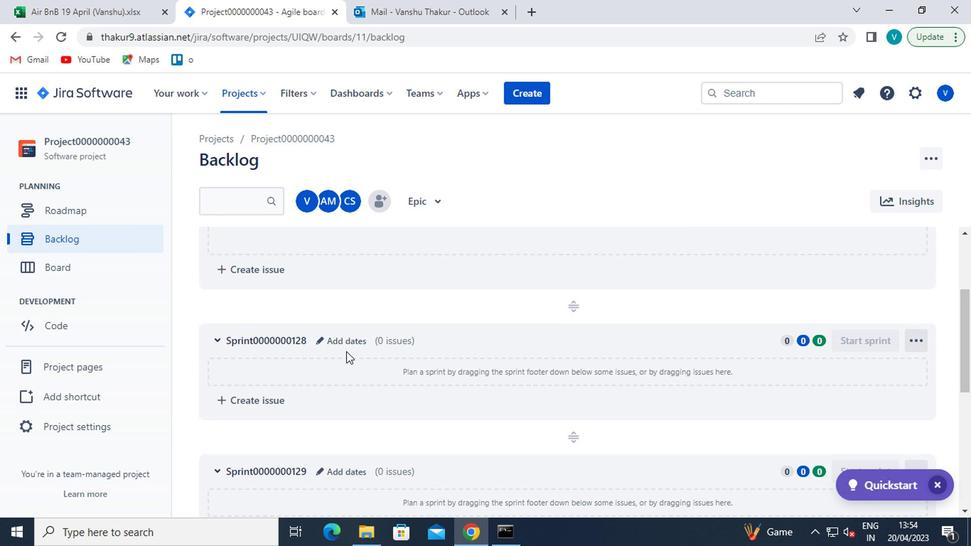 
Action: Mouse pressed left at (344, 340)
Screenshot: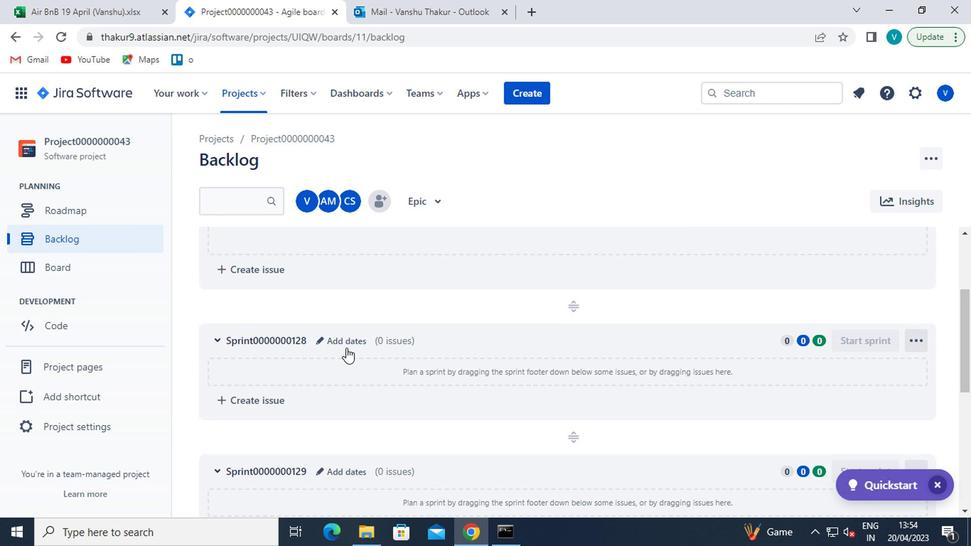 
Action: Mouse moved to (311, 246)
Screenshot: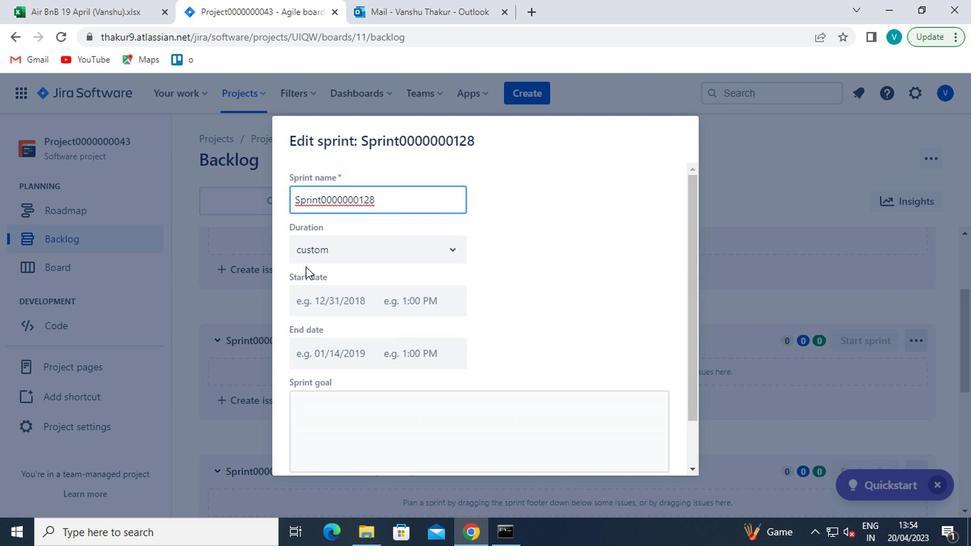 
Action: Mouse pressed left at (311, 246)
Screenshot: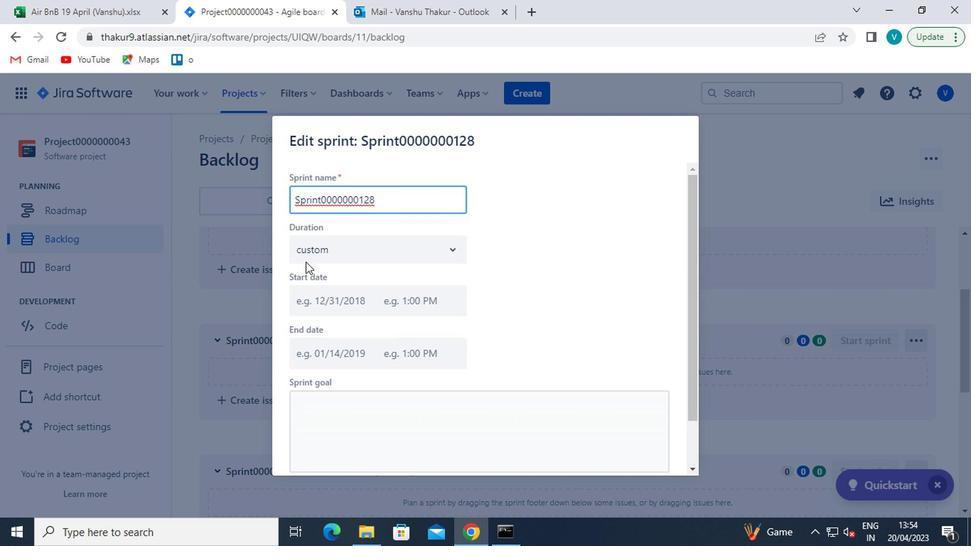 
Action: Mouse moved to (310, 307)
Screenshot: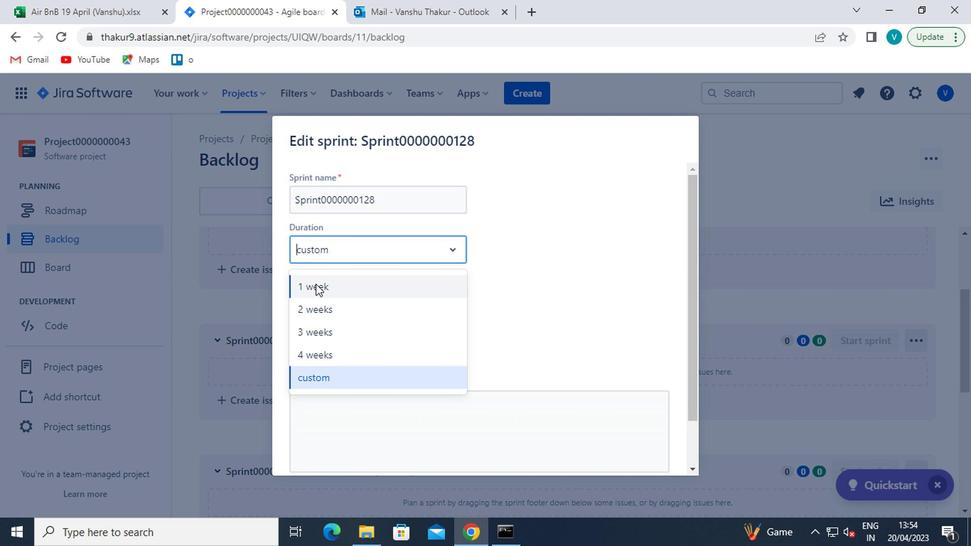 
Action: Mouse pressed left at (310, 307)
Screenshot: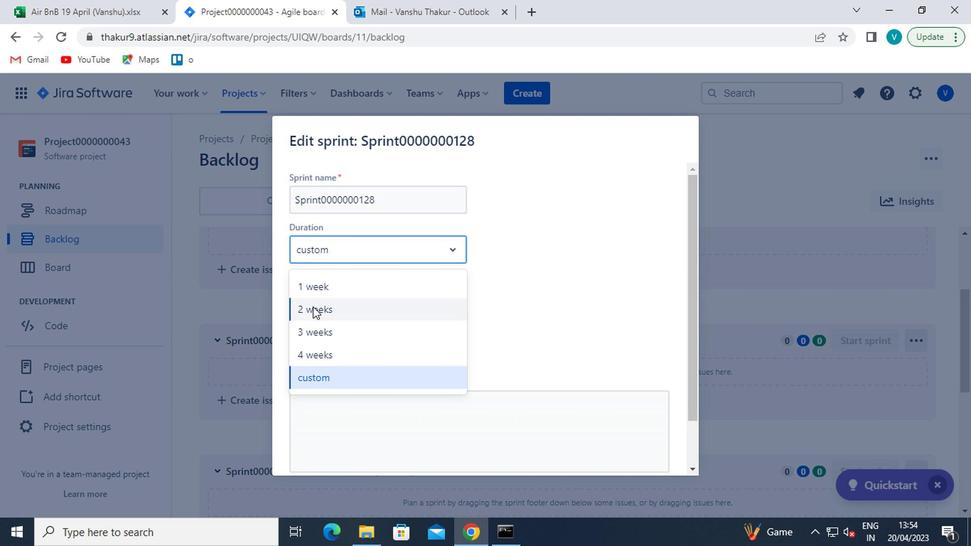 
Action: Mouse moved to (415, 313)
Screenshot: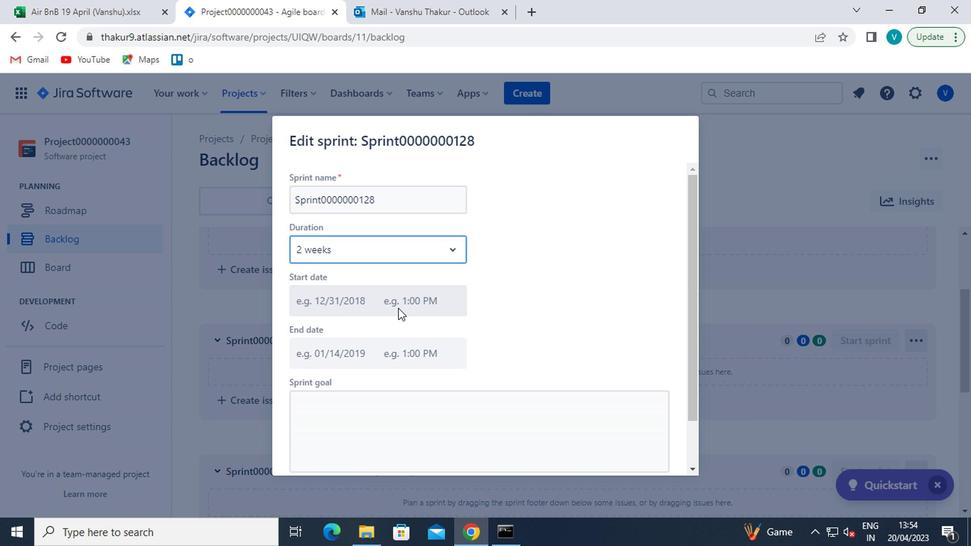 
Action: Mouse scrolled (415, 312) with delta (0, 0)
Screenshot: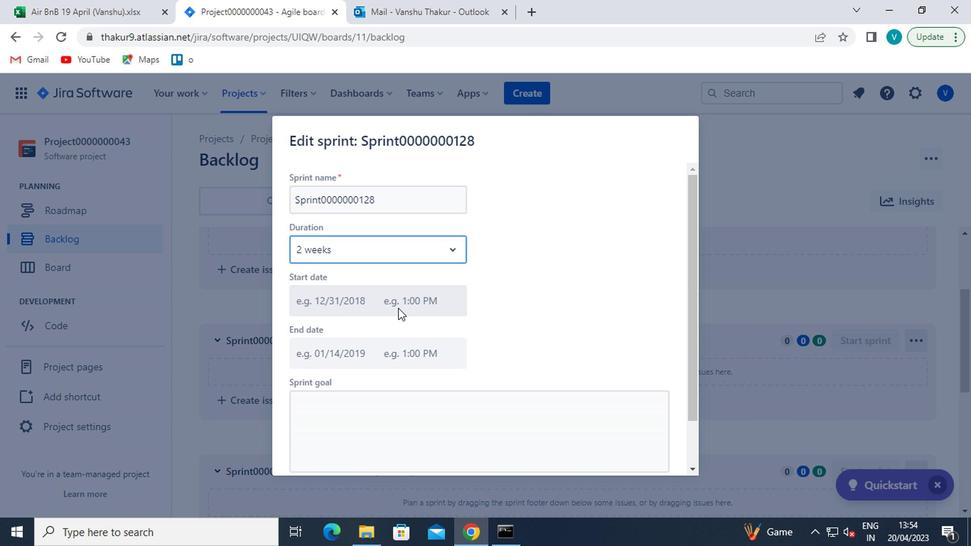 
Action: Mouse moved to (417, 313)
Screenshot: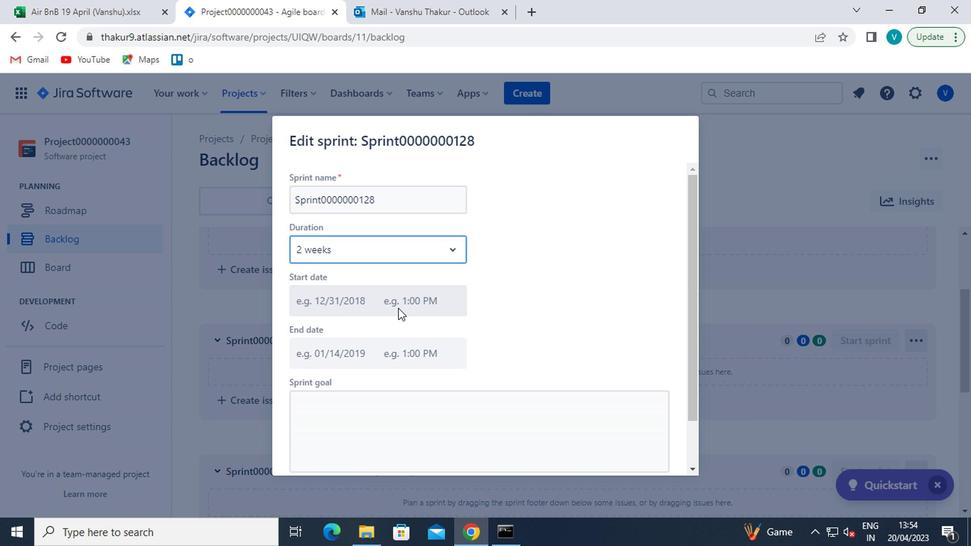 
Action: Mouse scrolled (417, 313) with delta (0, 0)
Screenshot: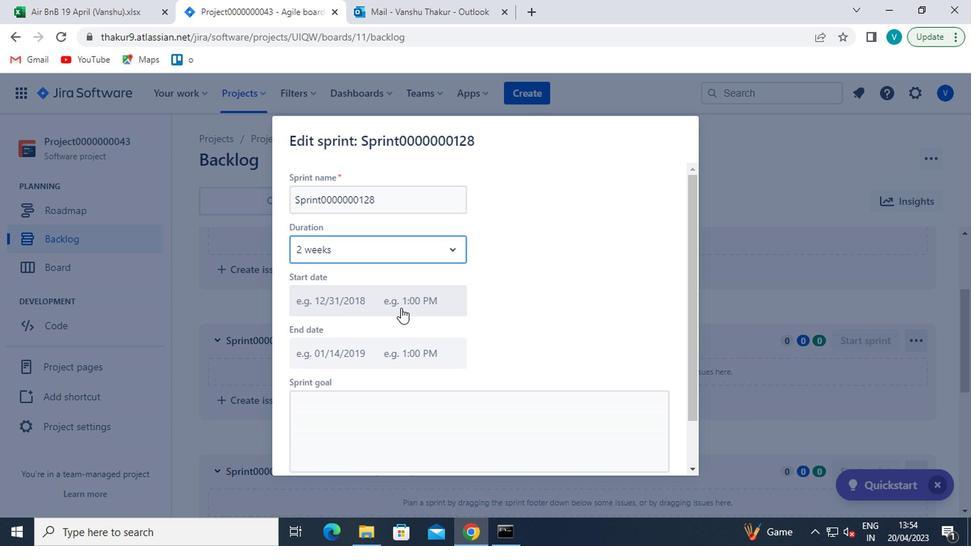 
Action: Mouse scrolled (417, 313) with delta (0, 0)
Screenshot: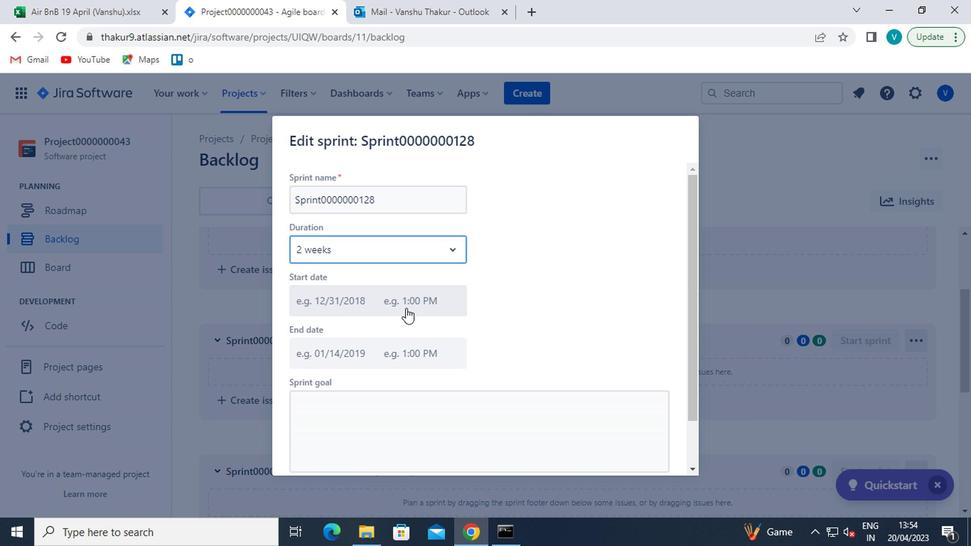 
Action: Mouse moved to (595, 442)
Screenshot: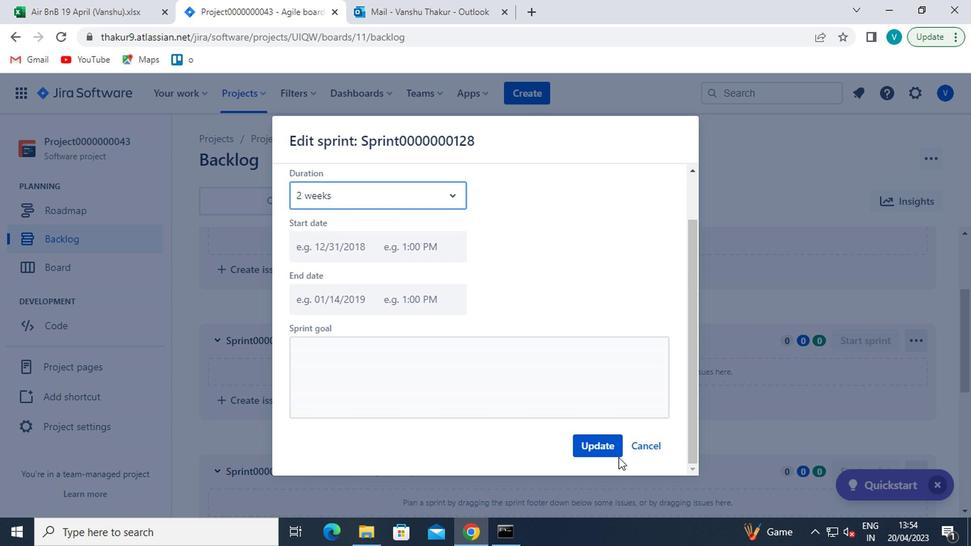 
Action: Mouse pressed left at (595, 442)
Screenshot: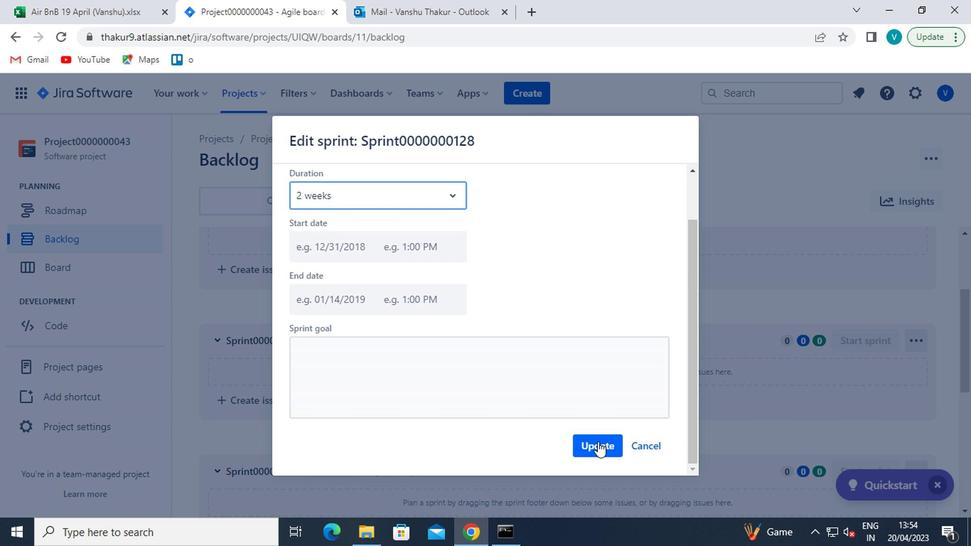 
Action: Mouse moved to (388, 439)
Screenshot: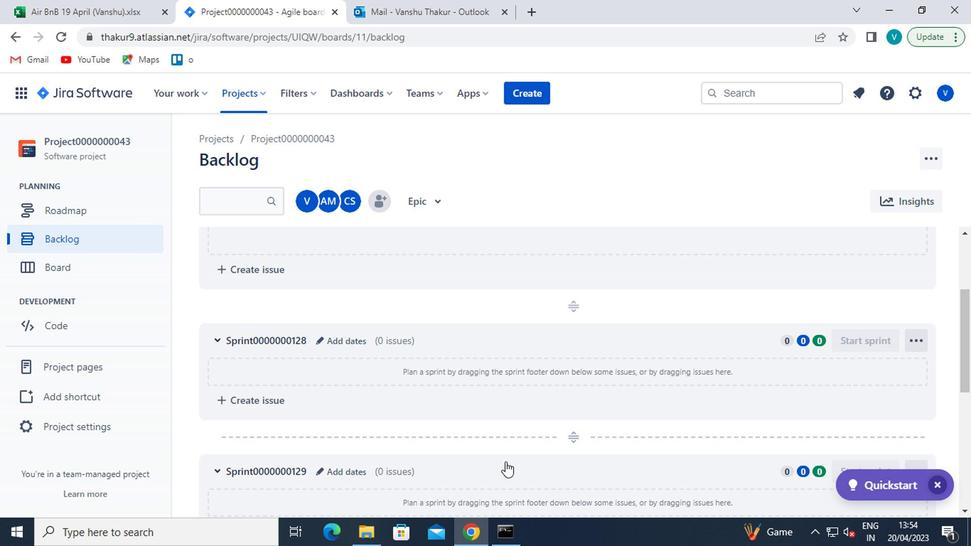 
Action: Mouse scrolled (388, 439) with delta (0, 0)
Screenshot: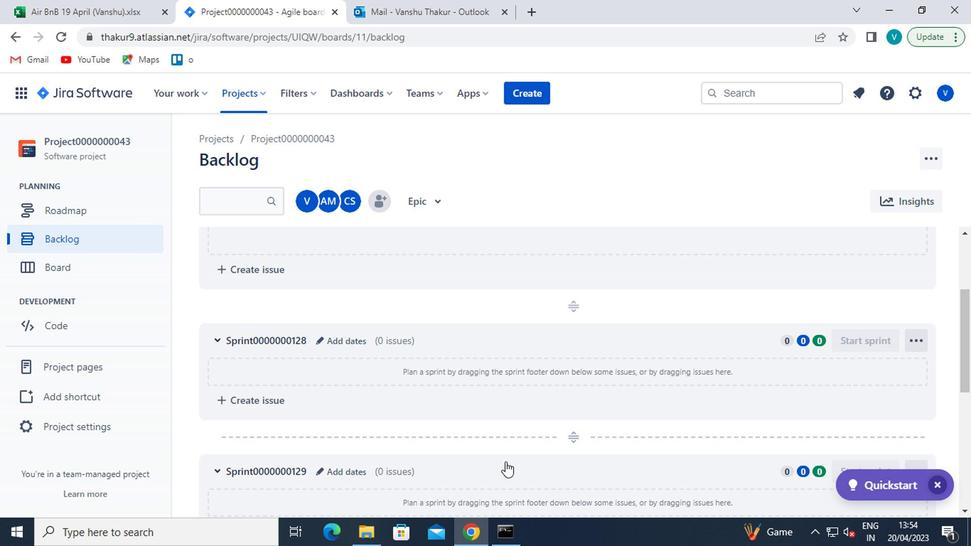 
Action: Mouse moved to (348, 405)
Screenshot: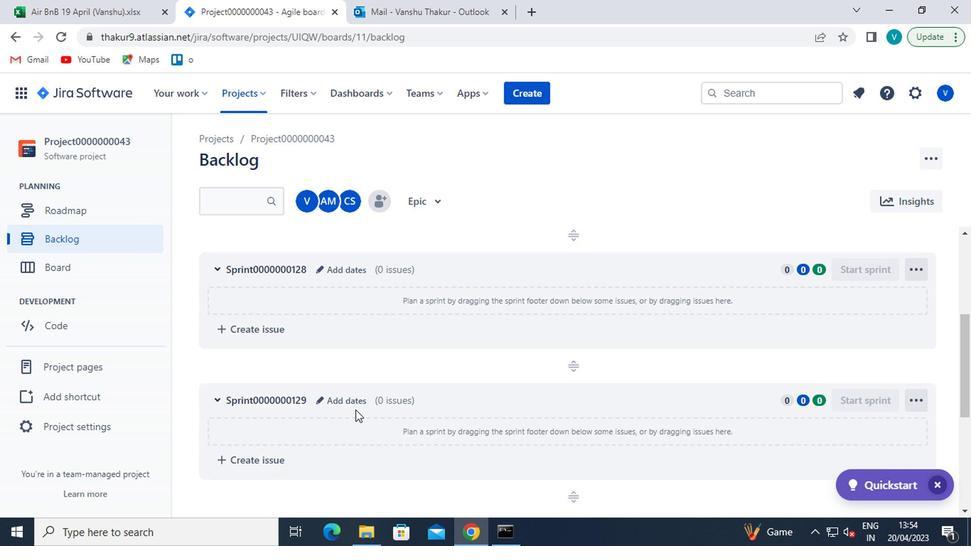 
Action: Mouse pressed left at (348, 405)
Screenshot: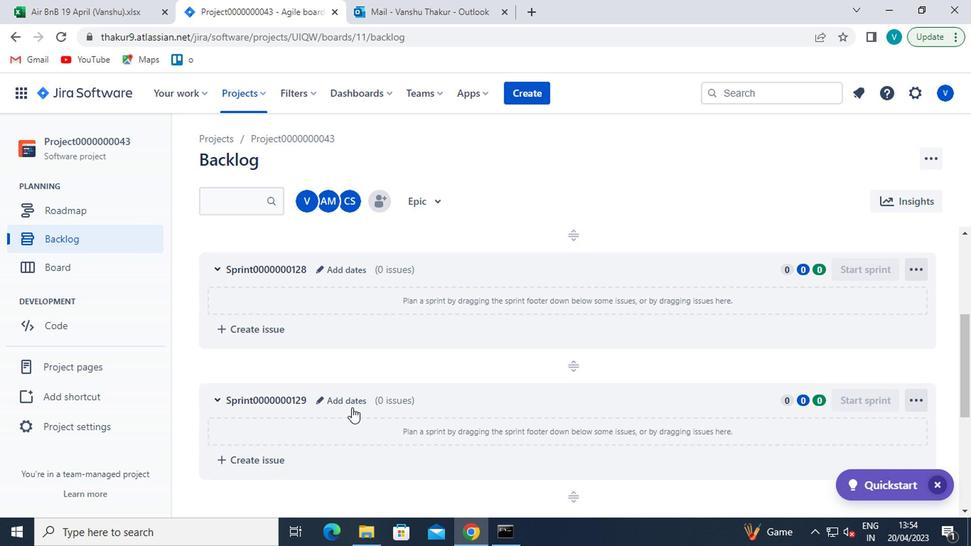 
Action: Mouse moved to (400, 316)
Screenshot: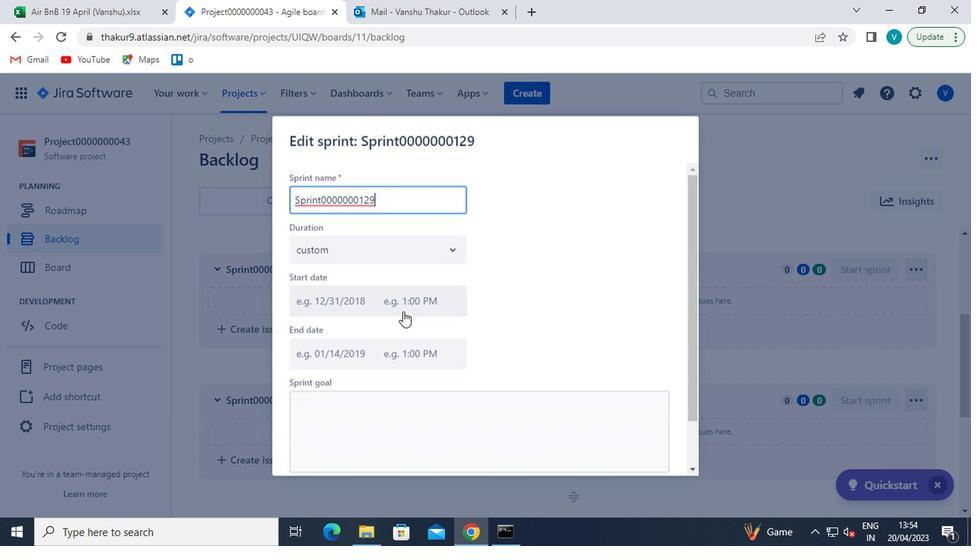 
Action: Mouse scrolled (400, 316) with delta (0, 0)
Screenshot: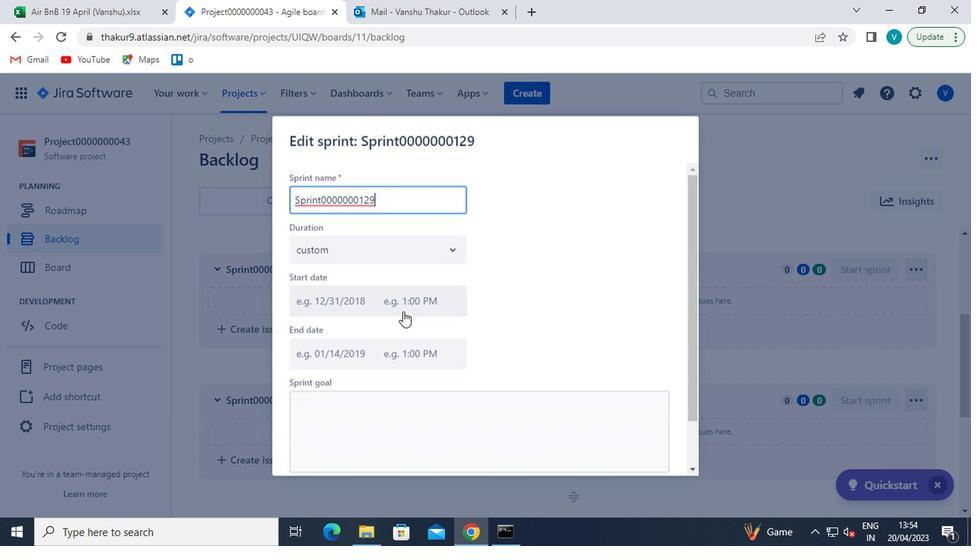 
Action: Mouse moved to (400, 322)
Screenshot: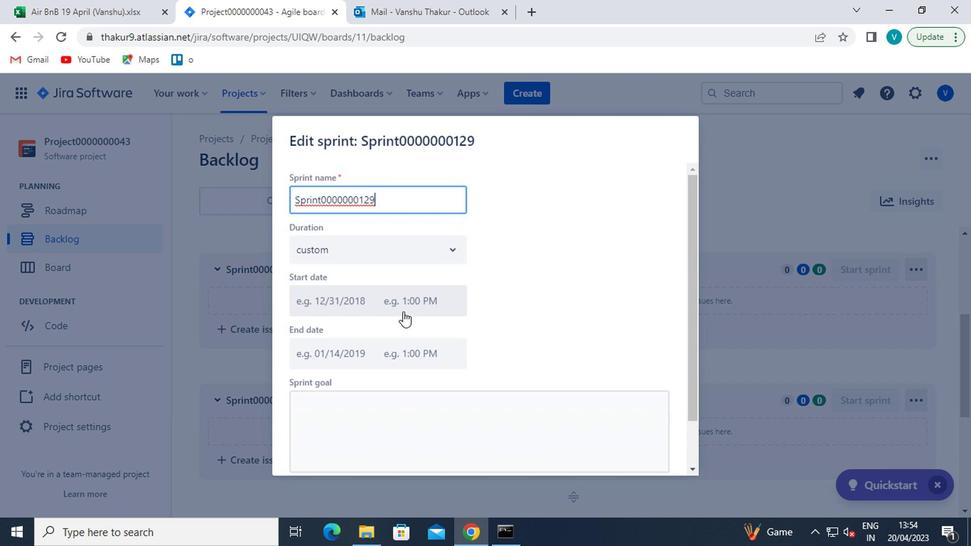 
Action: Mouse scrolled (400, 321) with delta (0, 0)
Screenshot: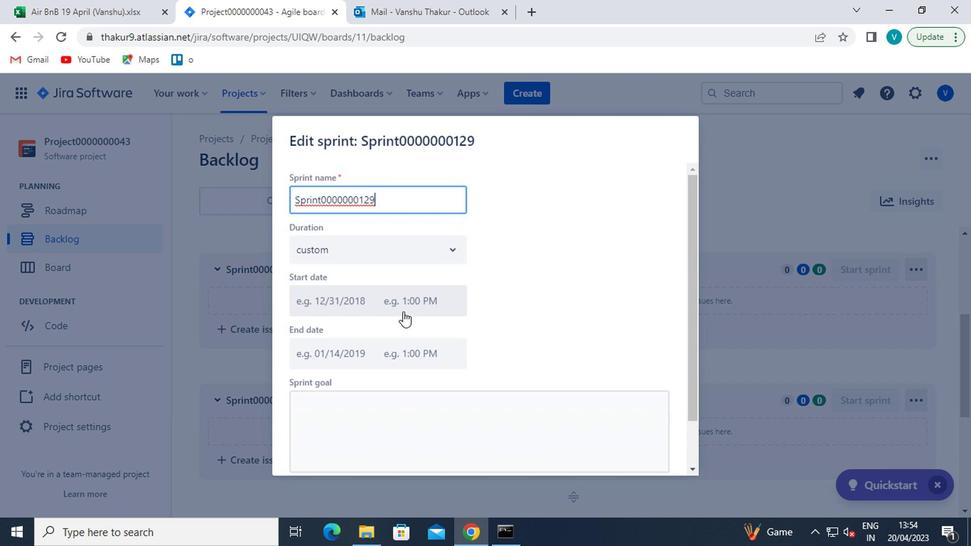 
Action: Mouse scrolled (400, 323) with delta (0, 1)
Screenshot: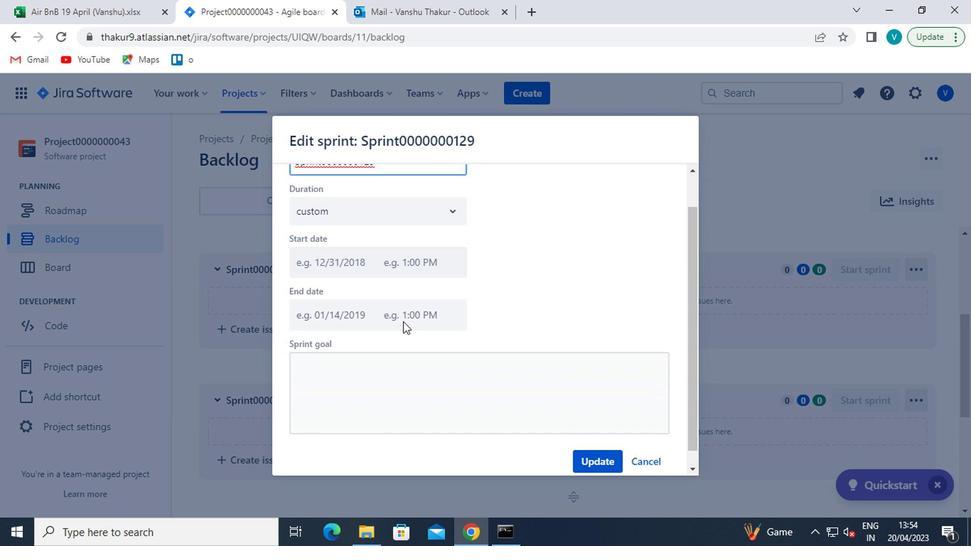 
Action: Mouse moved to (356, 254)
Screenshot: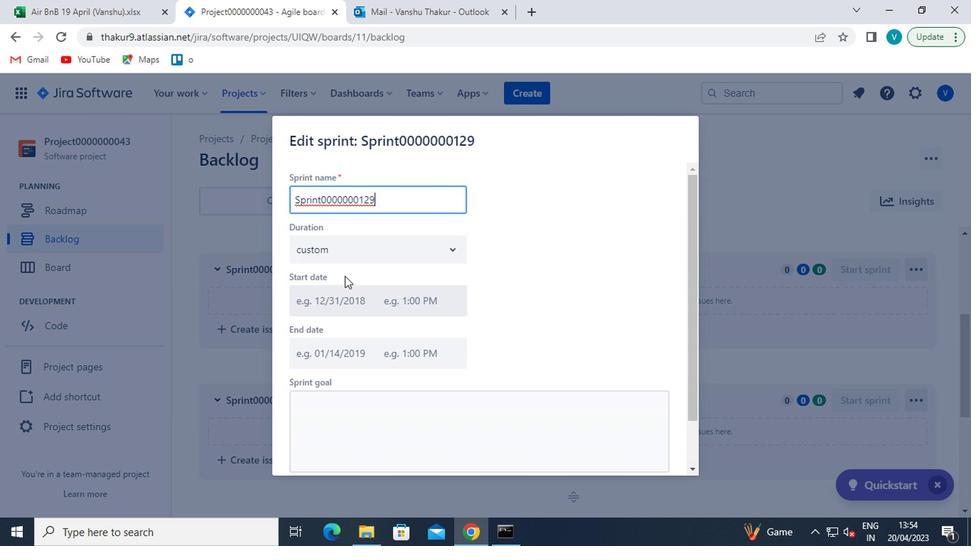 
Action: Mouse pressed left at (356, 254)
Screenshot: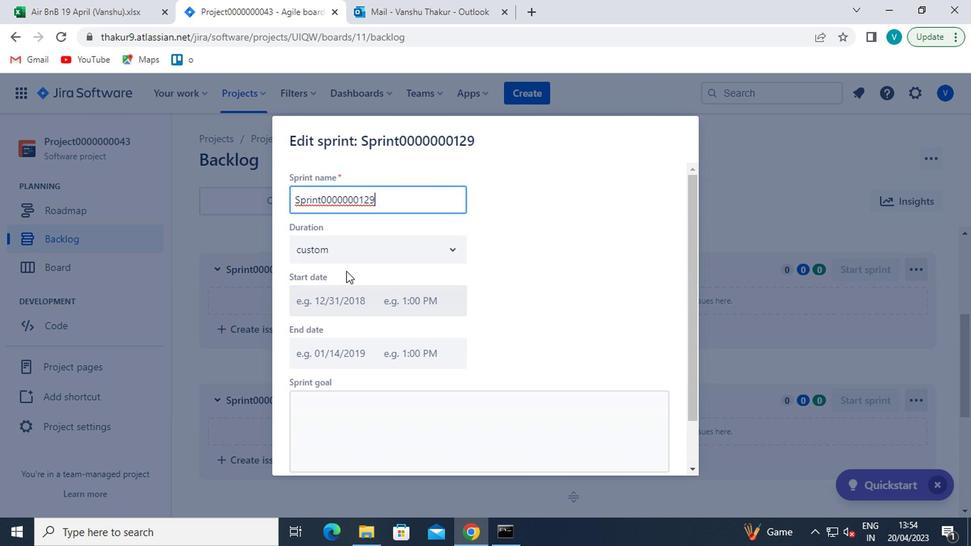 
Action: Mouse moved to (307, 335)
Screenshot: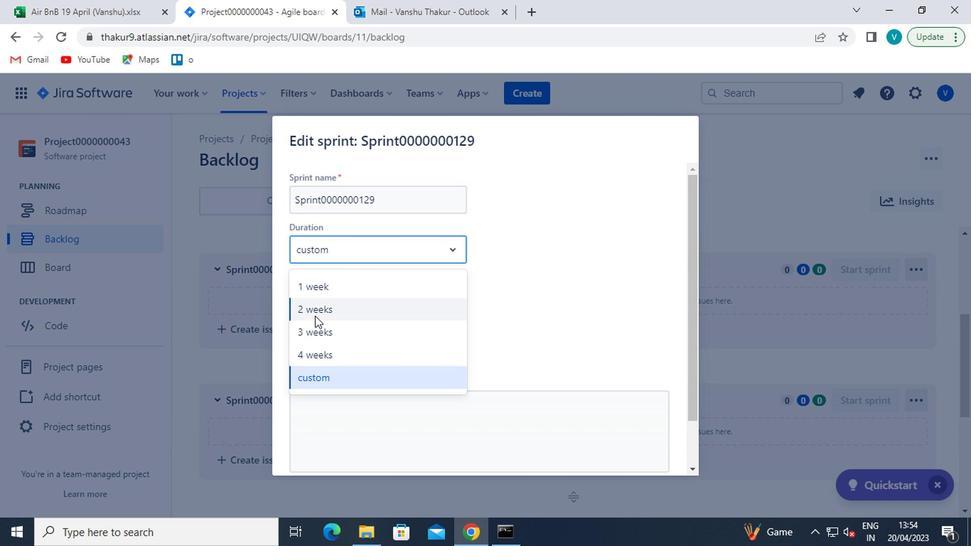 
Action: Mouse pressed left at (307, 335)
Screenshot: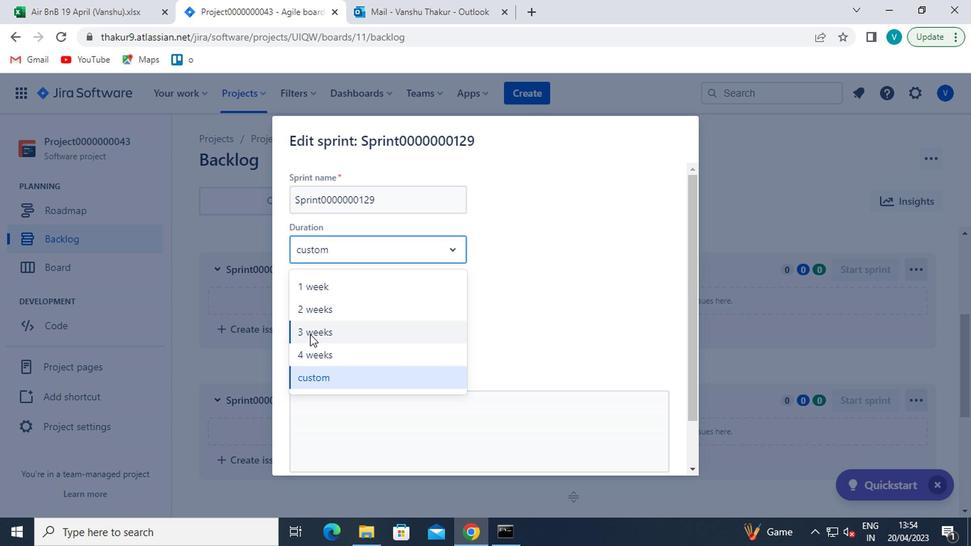
Action: Mouse moved to (477, 395)
Screenshot: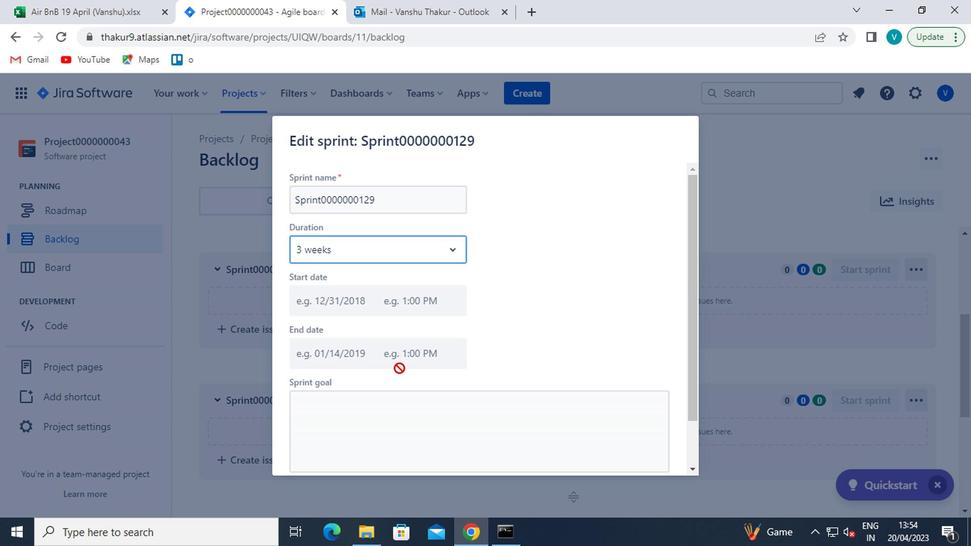 
Action: Mouse scrolled (477, 395) with delta (0, 0)
Screenshot: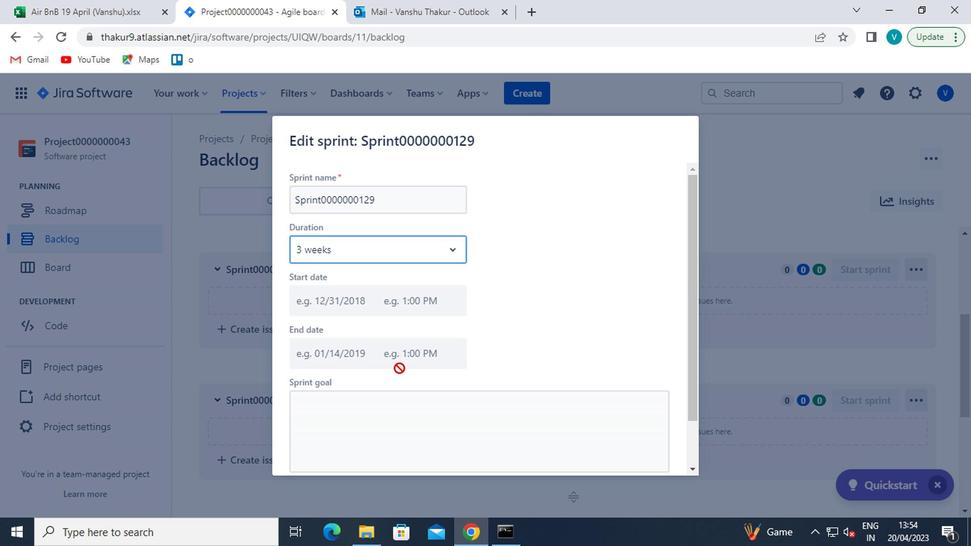 
Action: Mouse moved to (485, 400)
Screenshot: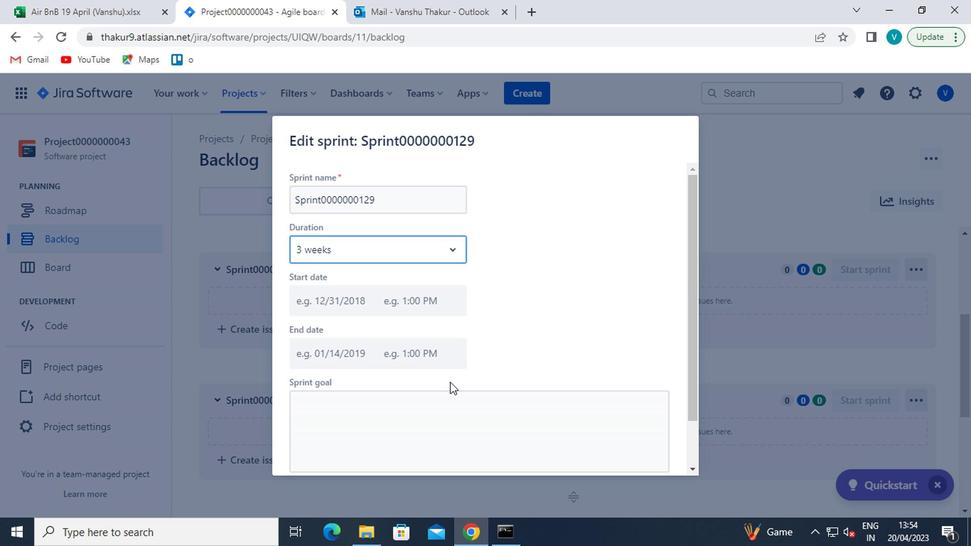 
Action: Mouse scrolled (485, 399) with delta (0, -1)
Screenshot: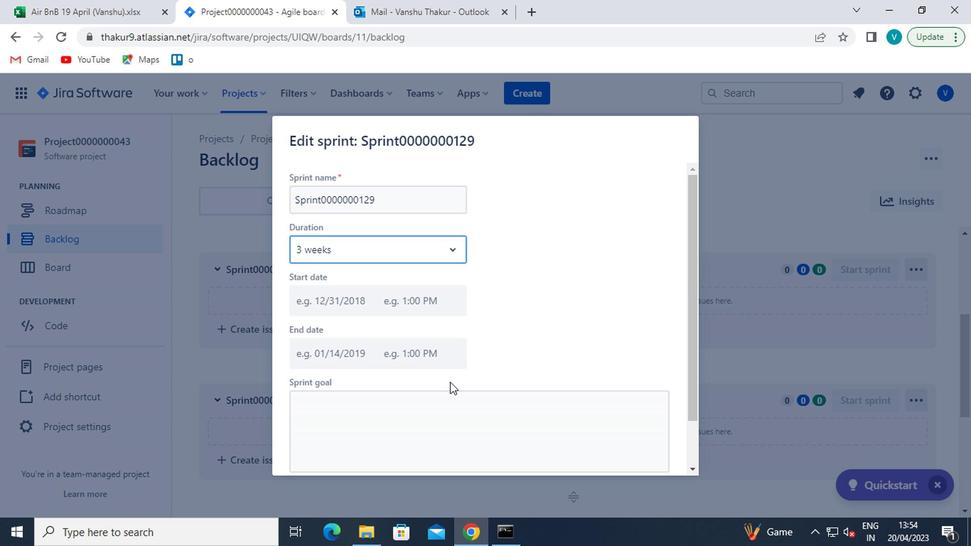 
Action: Mouse moved to (577, 442)
Screenshot: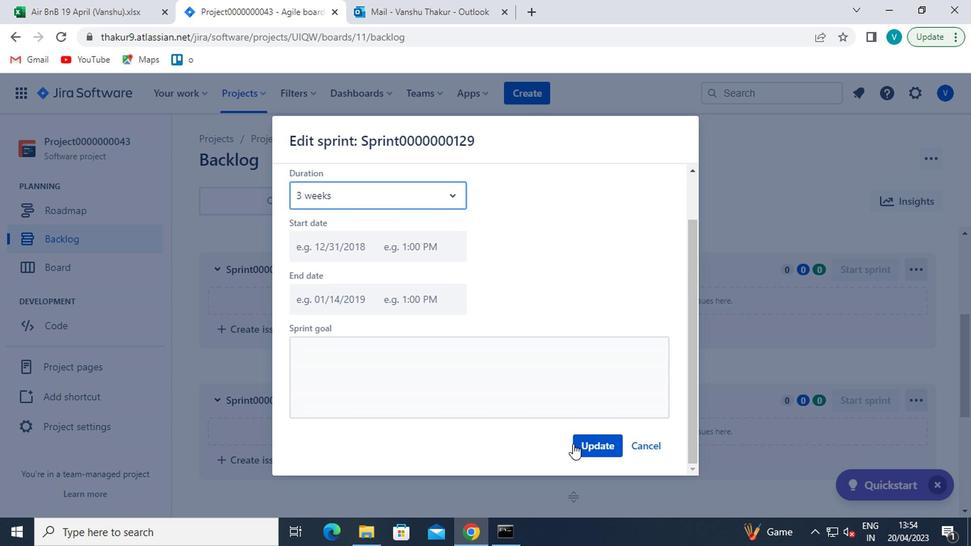 
Action: Mouse pressed left at (577, 442)
Screenshot: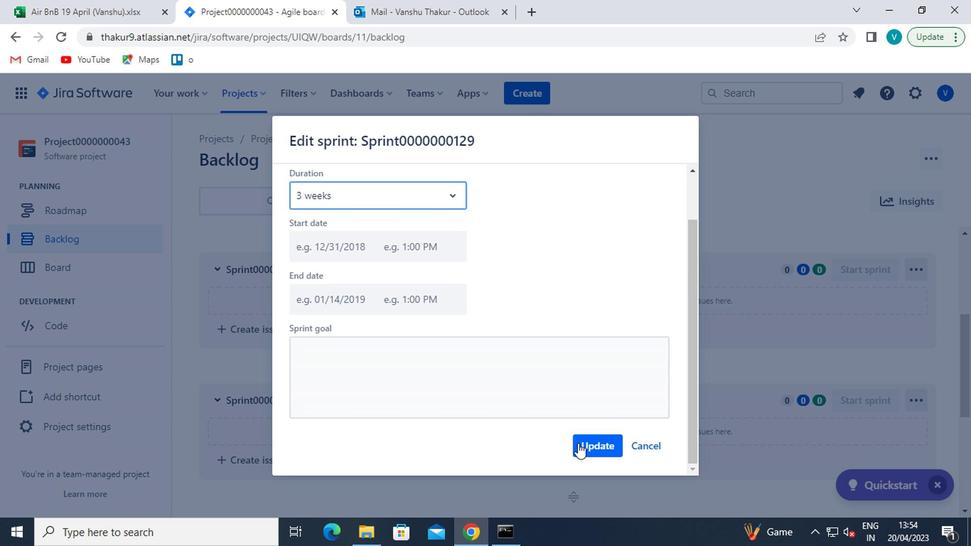 
Action: Mouse moved to (452, 431)
Screenshot: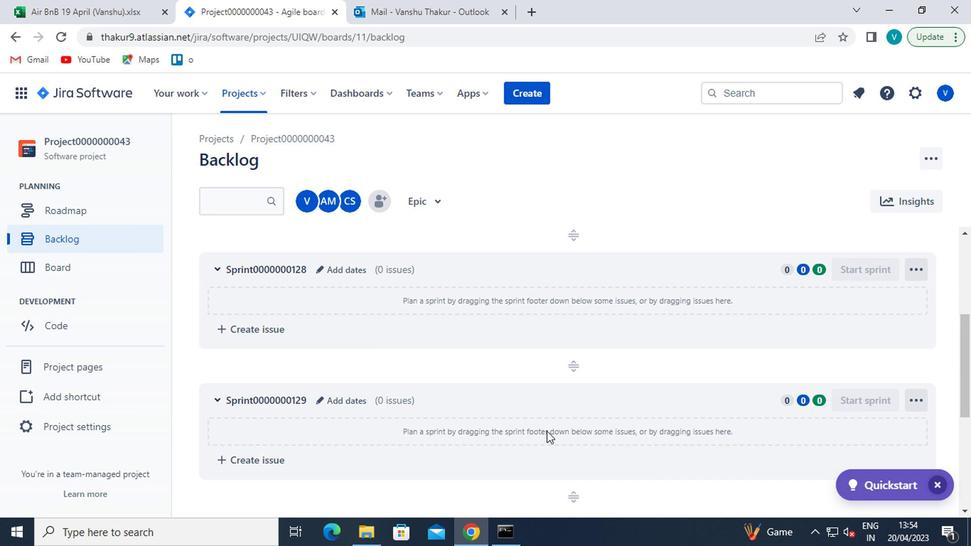 
